 Task: Search one way flight ticket for 4 adults, 2 children, 2 infants in seat and 1 infant on lap in premium economy from Manhattan: Manhattan Regional Airport to New Bern: Coastal Carolina Regional Airport (was Craven County Regional) on 5-4-2023. Choice of flights is Southwest. Number of bags: 2 checked bags. Price is upto 94000. Outbound departure time preference is 14:30.
Action: Mouse moved to (313, 316)
Screenshot: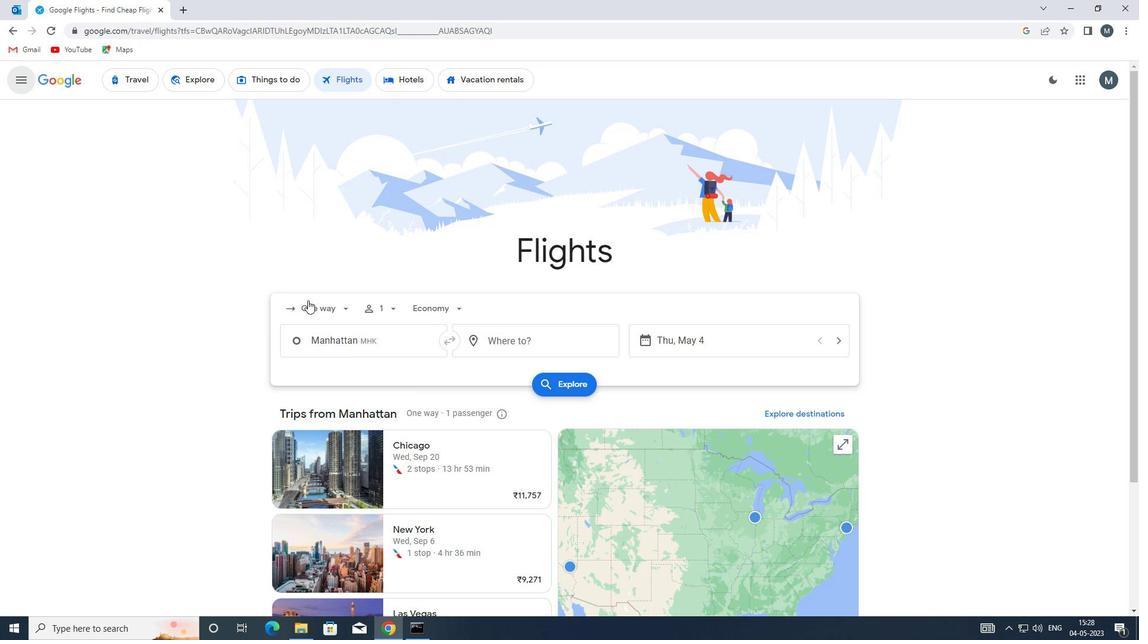 
Action: Mouse pressed left at (313, 316)
Screenshot: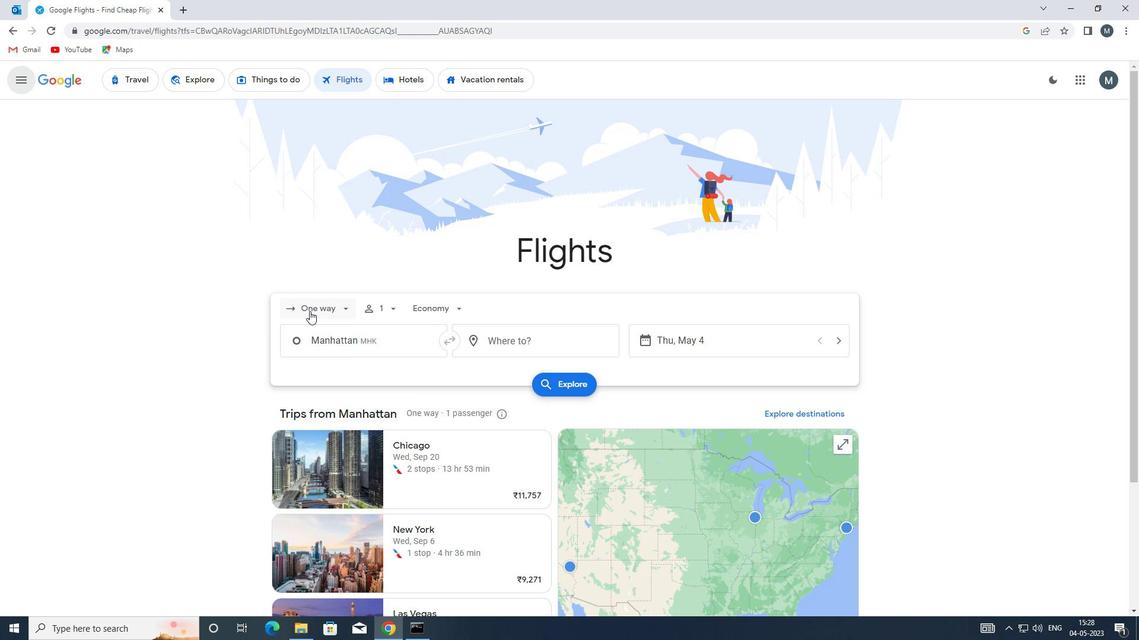 
Action: Mouse moved to (323, 361)
Screenshot: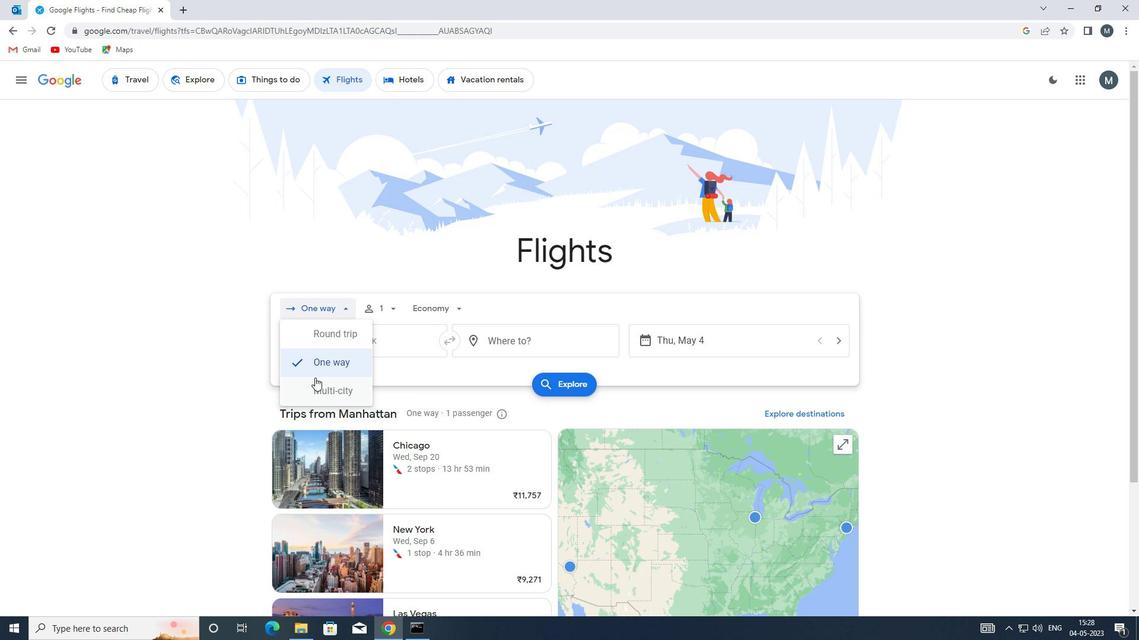 
Action: Mouse pressed left at (323, 361)
Screenshot: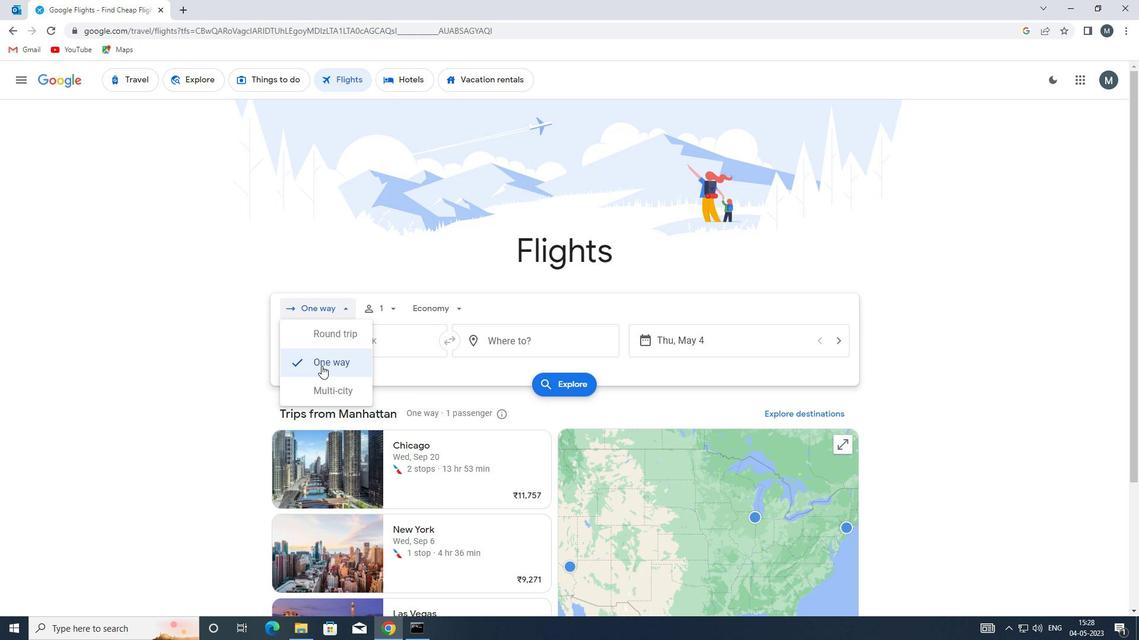 
Action: Mouse moved to (378, 308)
Screenshot: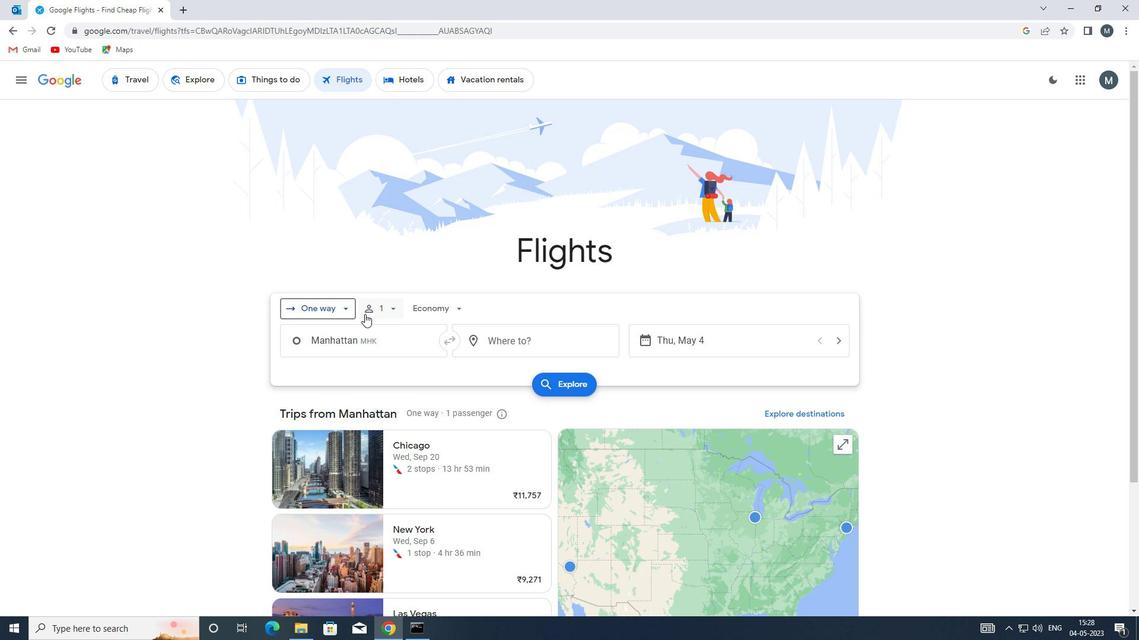 
Action: Mouse pressed left at (378, 308)
Screenshot: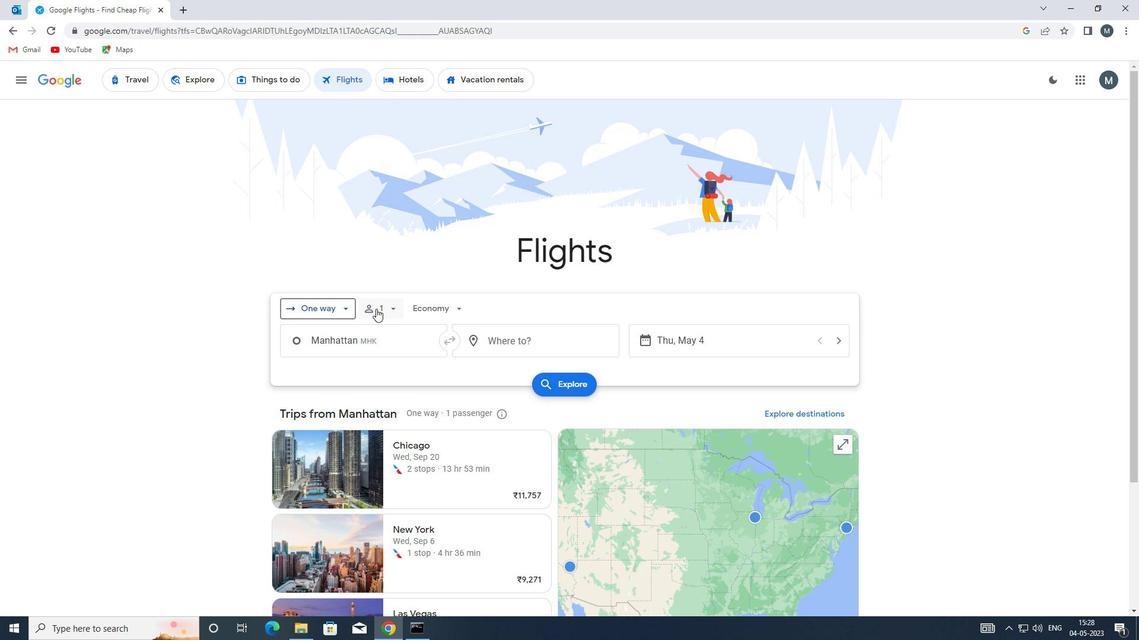 
Action: Mouse moved to (481, 340)
Screenshot: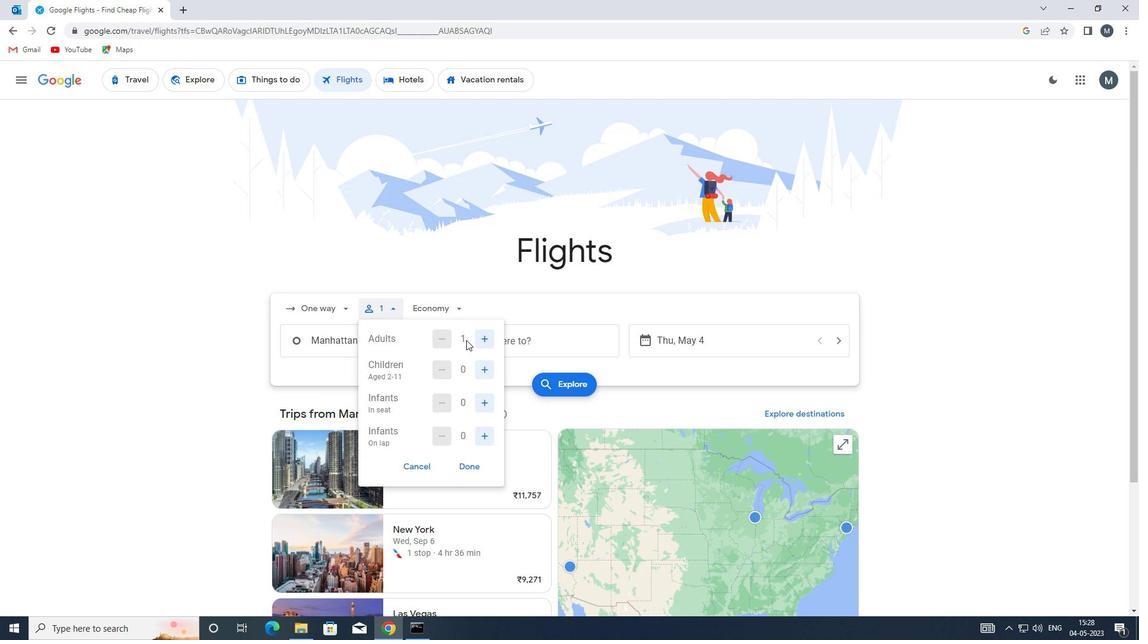
Action: Mouse pressed left at (481, 340)
Screenshot: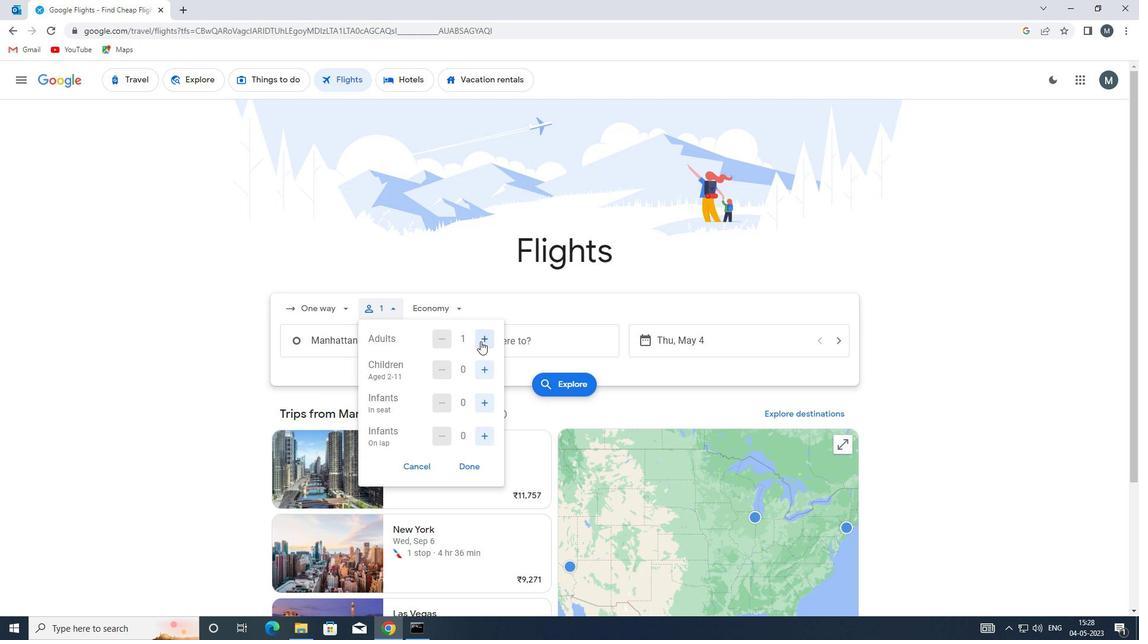 
Action: Mouse moved to (481, 340)
Screenshot: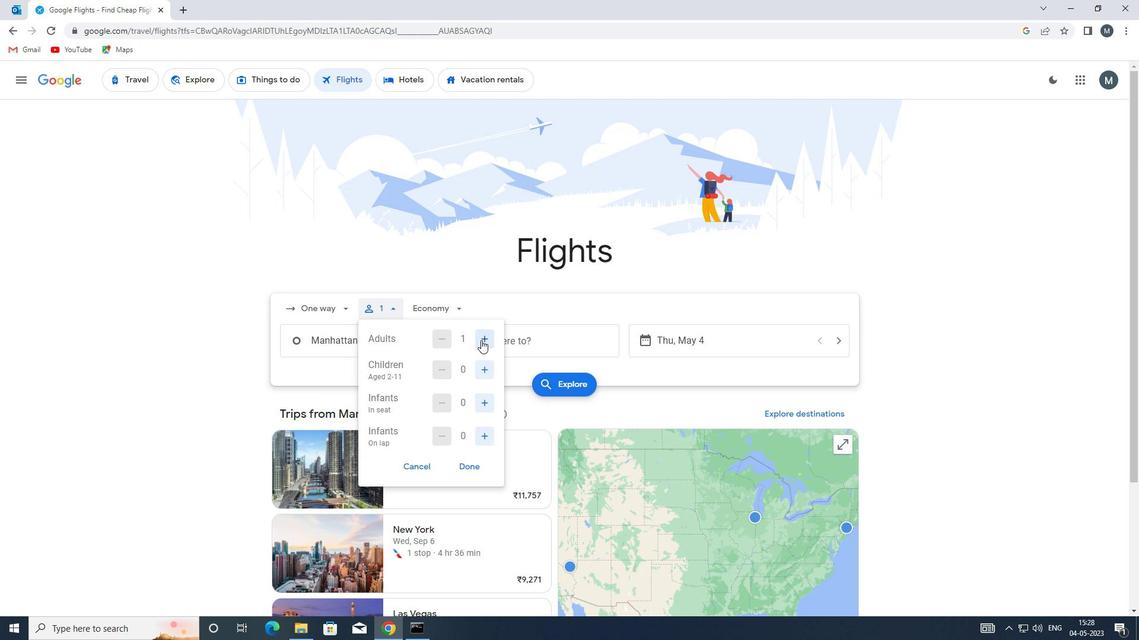 
Action: Mouse pressed left at (481, 340)
Screenshot: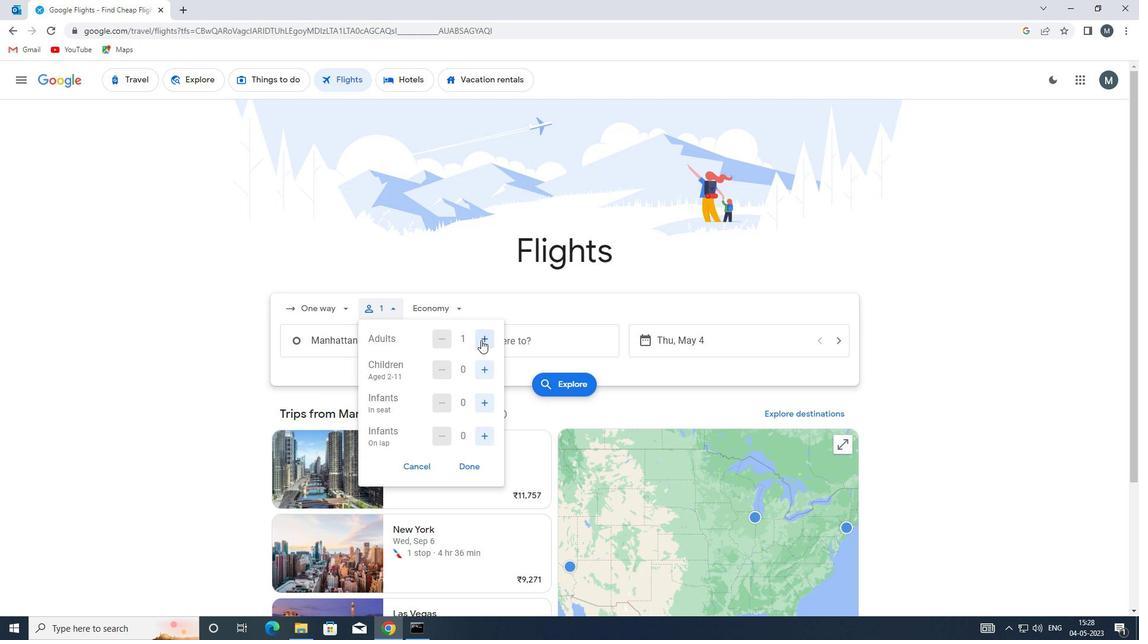 
Action: Mouse moved to (482, 340)
Screenshot: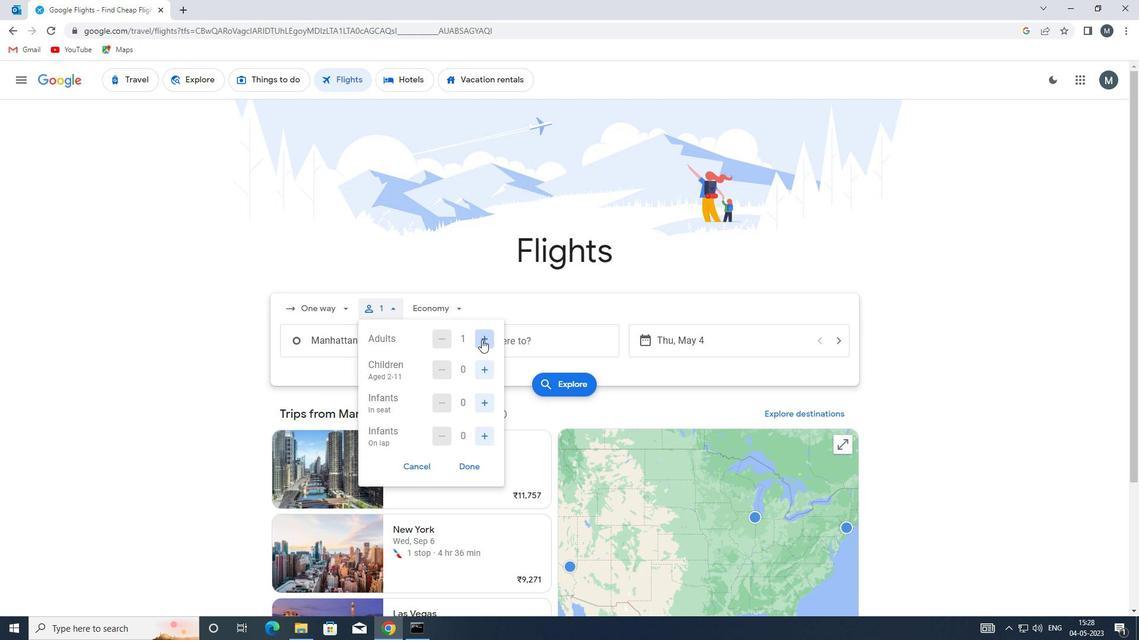 
Action: Mouse pressed left at (482, 340)
Screenshot: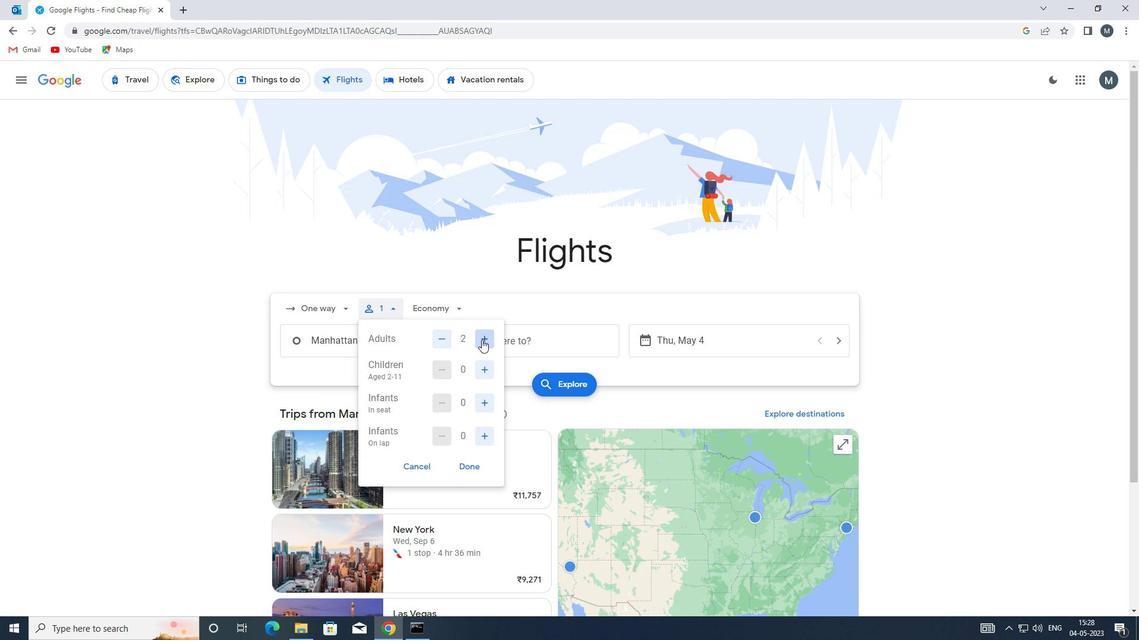 
Action: Mouse moved to (480, 369)
Screenshot: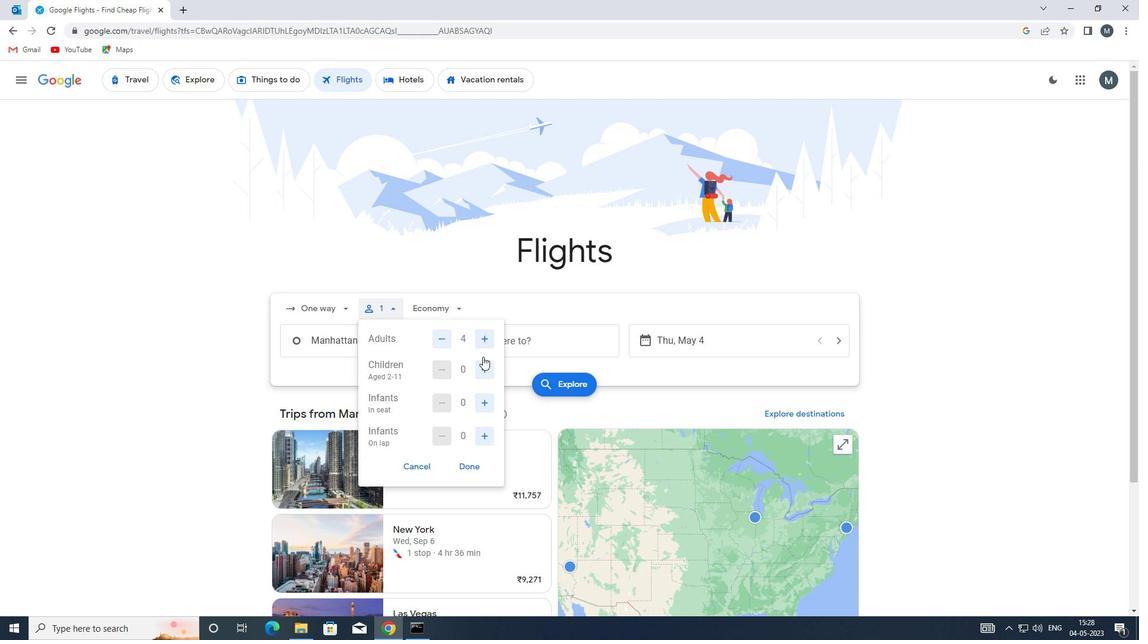 
Action: Mouse pressed left at (480, 369)
Screenshot: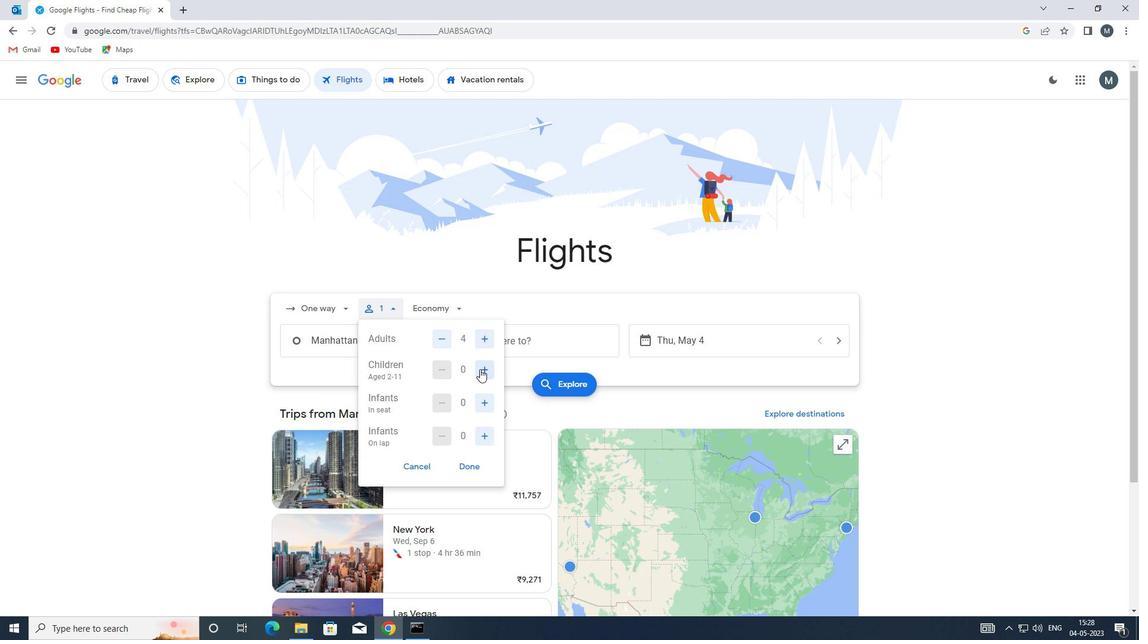 
Action: Mouse pressed left at (480, 369)
Screenshot: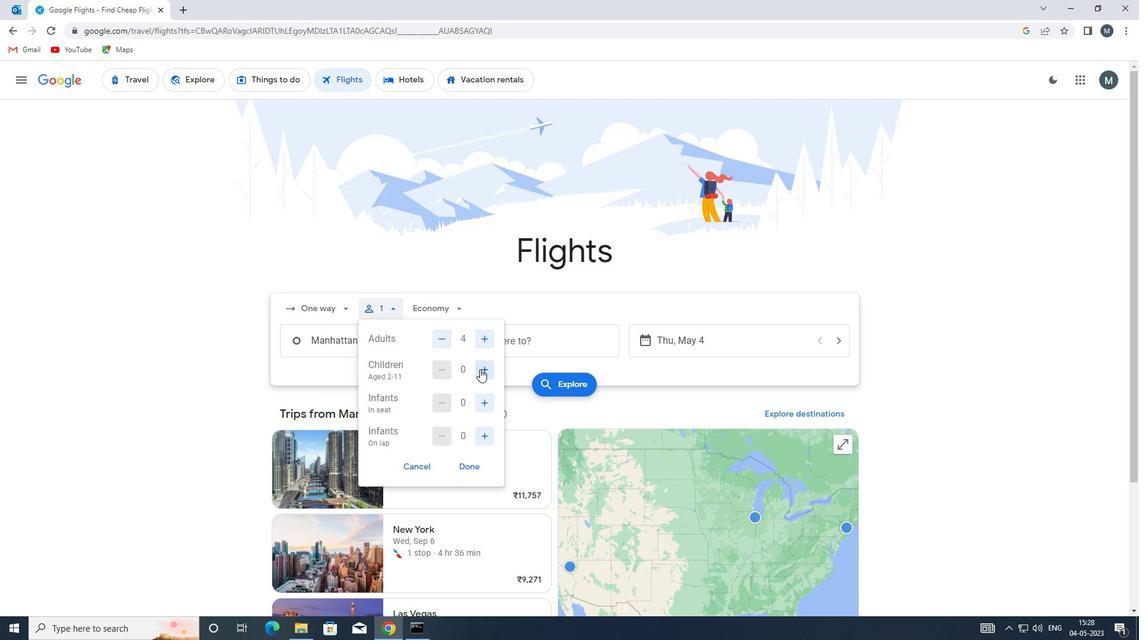 
Action: Mouse moved to (489, 401)
Screenshot: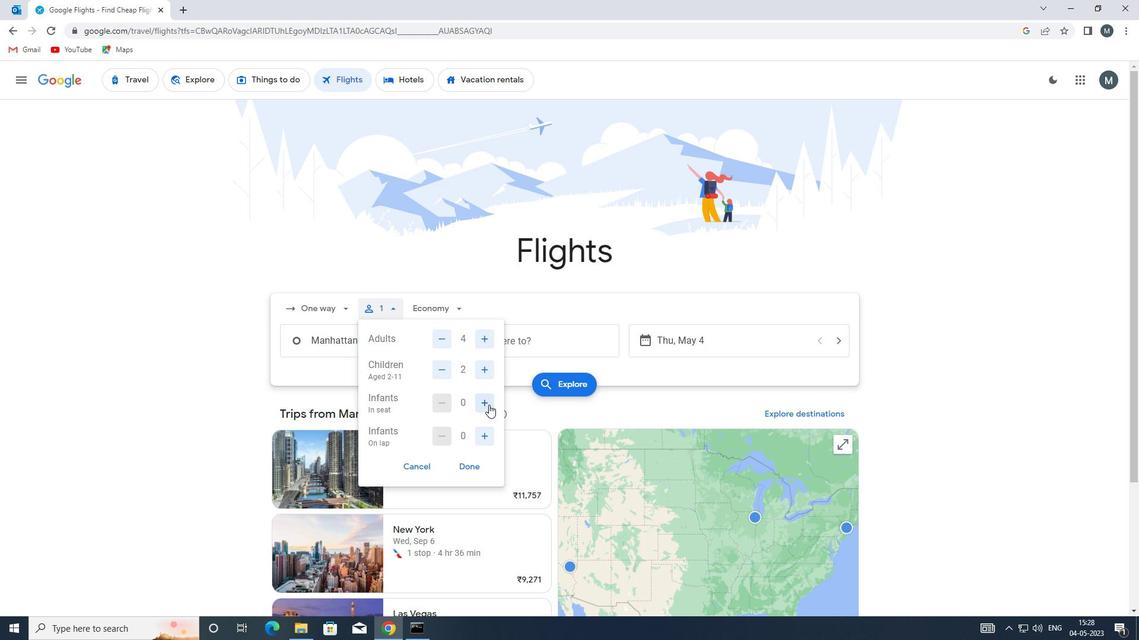 
Action: Mouse pressed left at (489, 401)
Screenshot: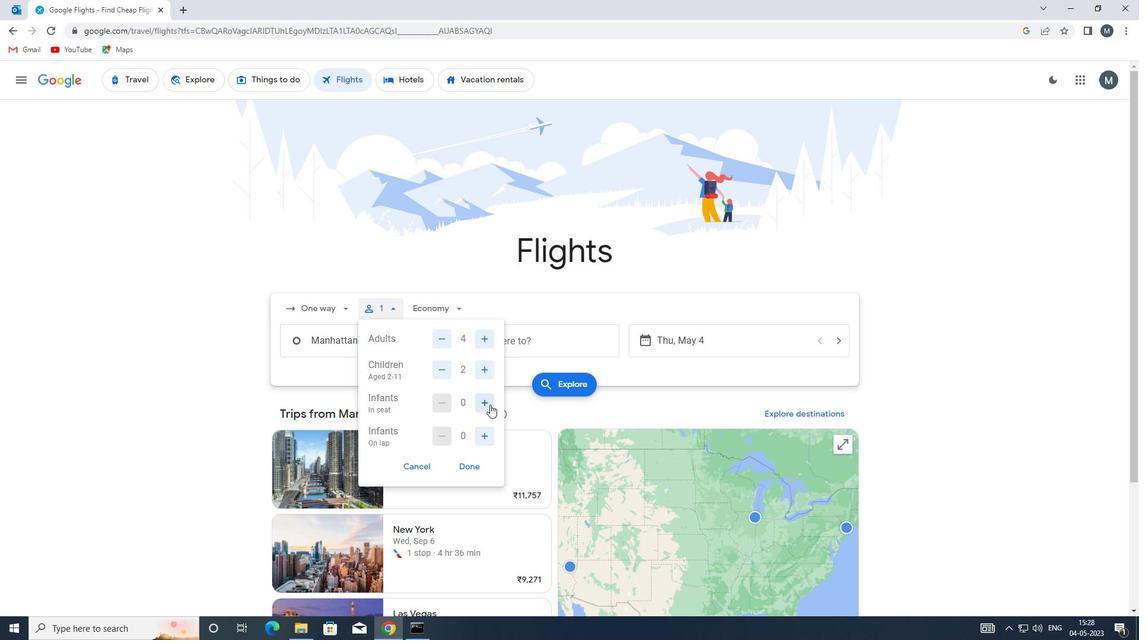 
Action: Mouse pressed left at (489, 401)
Screenshot: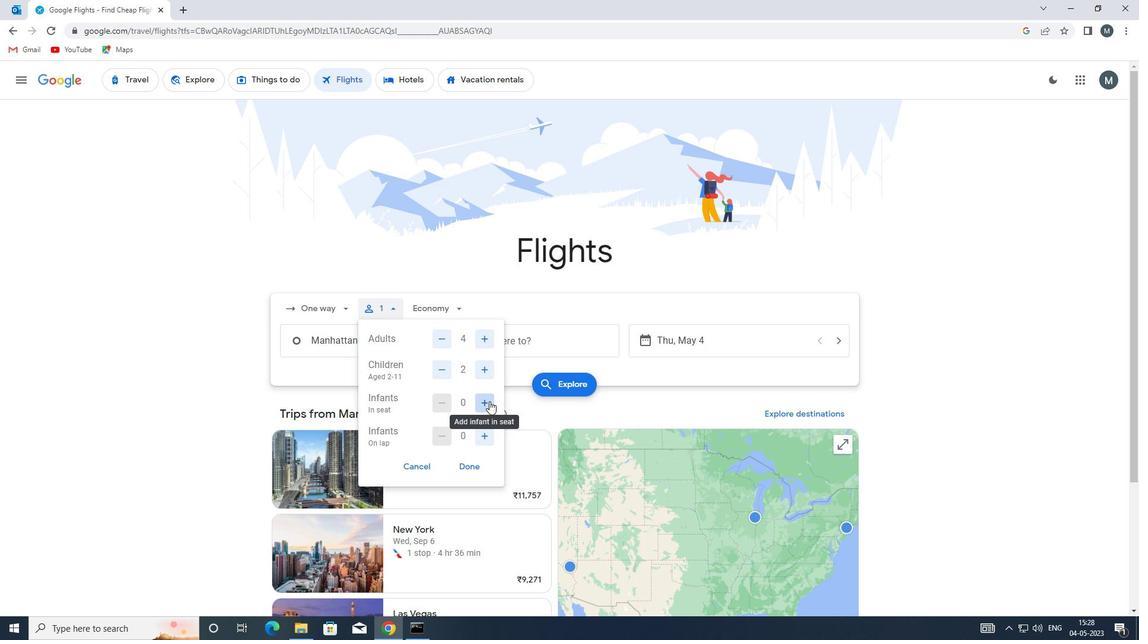 
Action: Mouse moved to (489, 437)
Screenshot: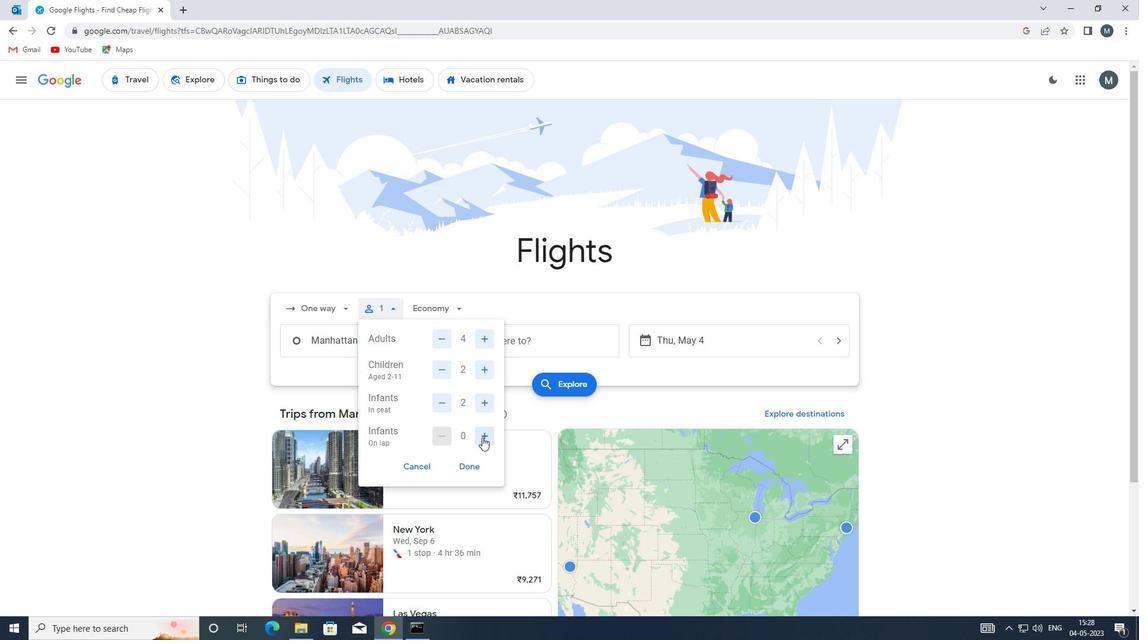 
Action: Mouse pressed left at (489, 437)
Screenshot: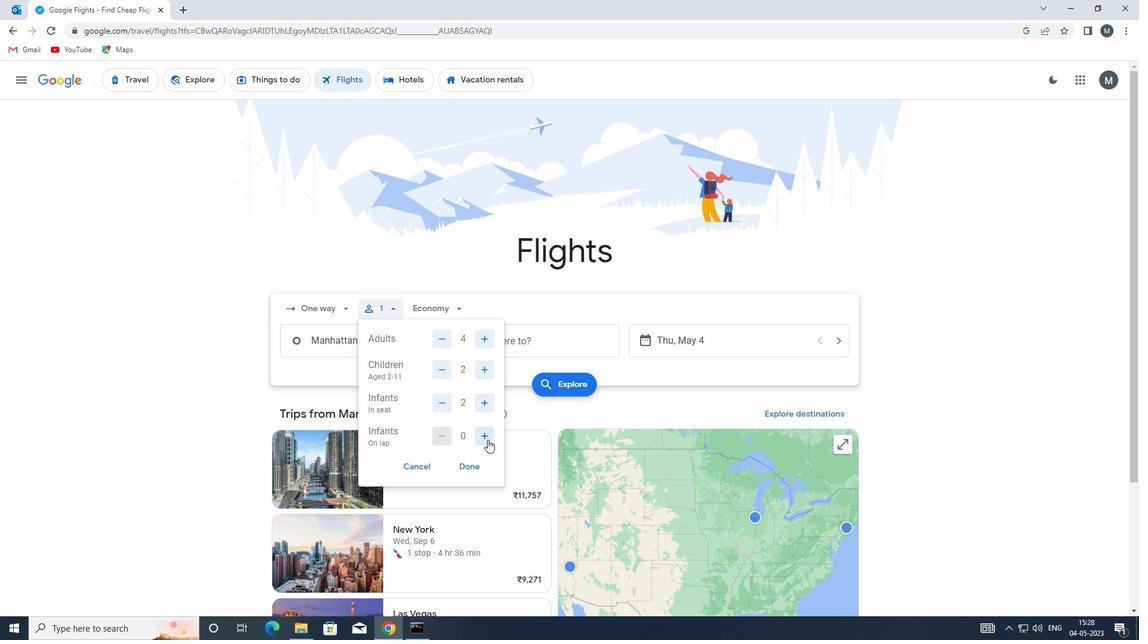 
Action: Mouse moved to (474, 468)
Screenshot: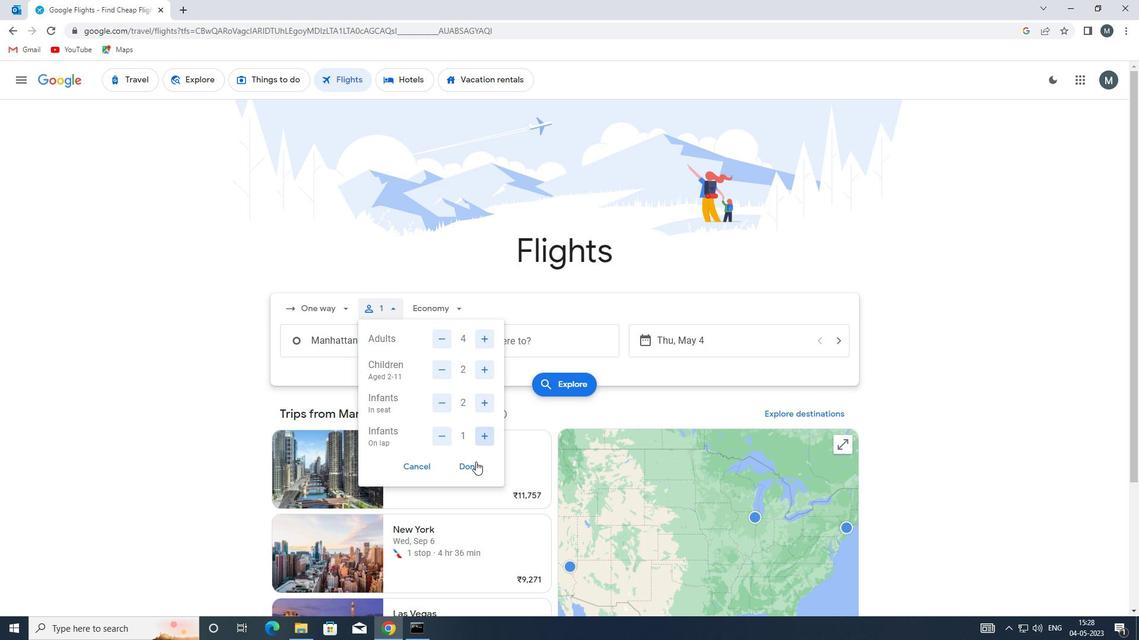 
Action: Mouse pressed left at (474, 468)
Screenshot: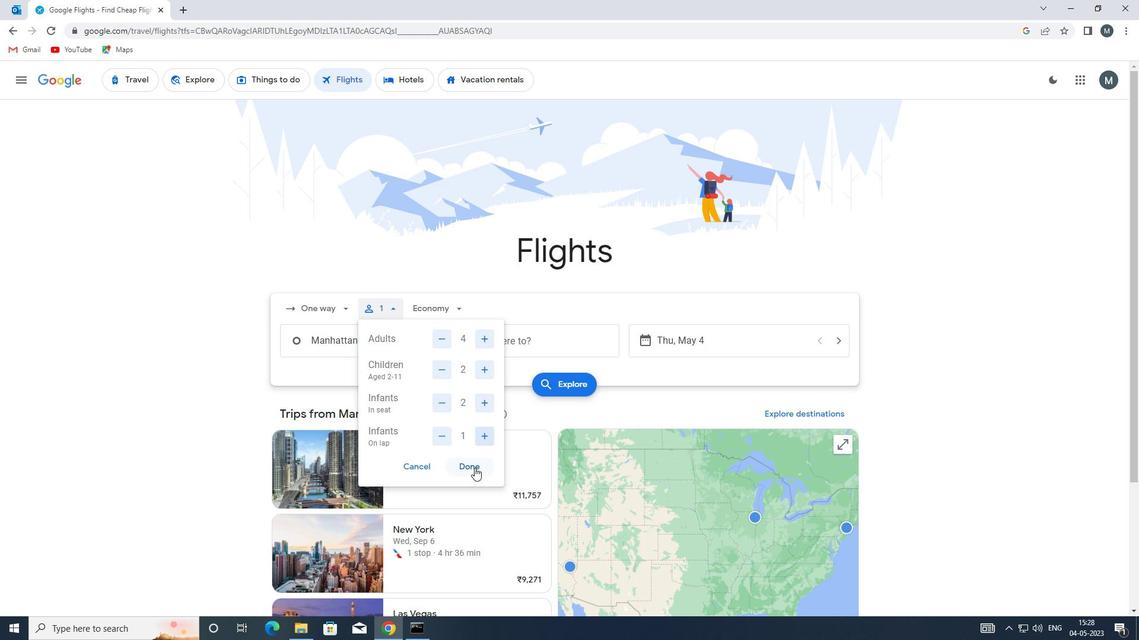 
Action: Mouse moved to (448, 314)
Screenshot: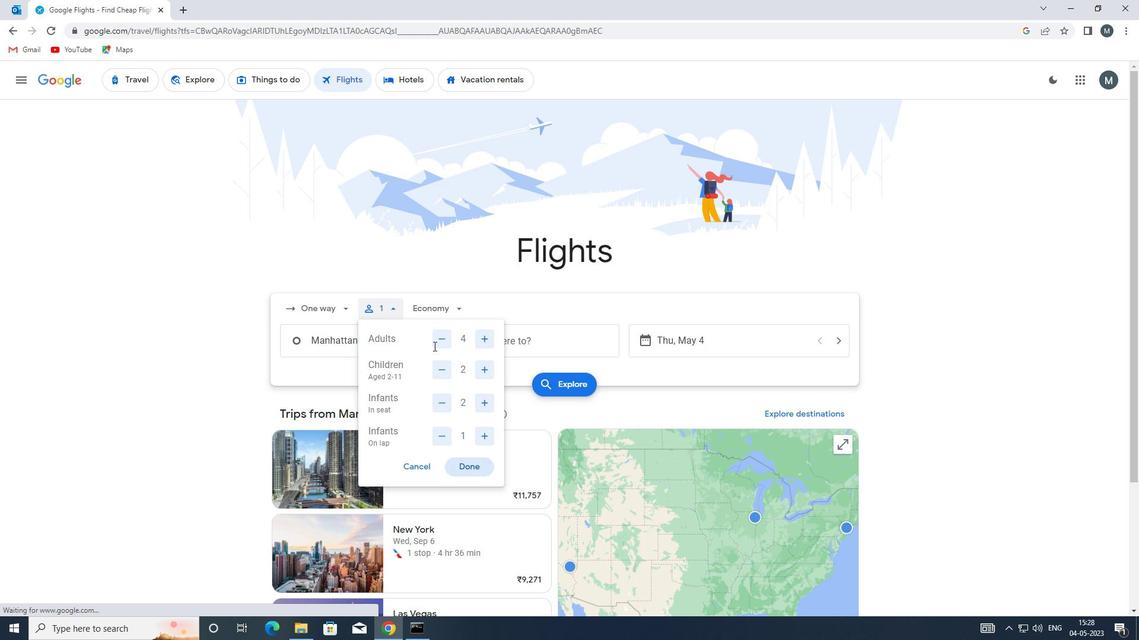 
Action: Mouse pressed left at (448, 314)
Screenshot: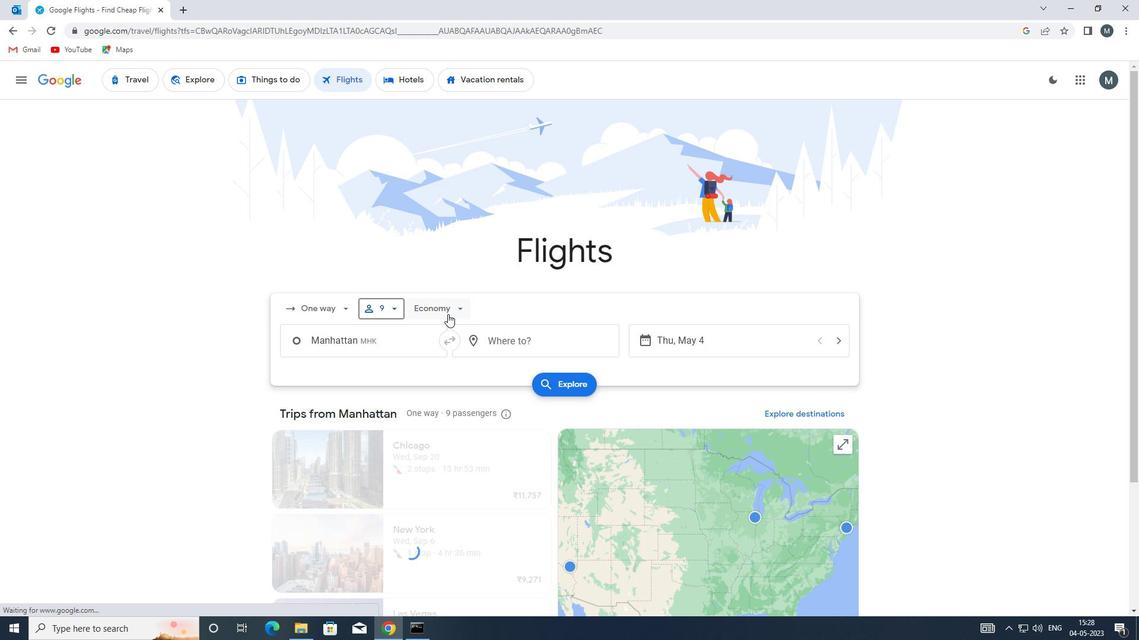 
Action: Mouse moved to (461, 363)
Screenshot: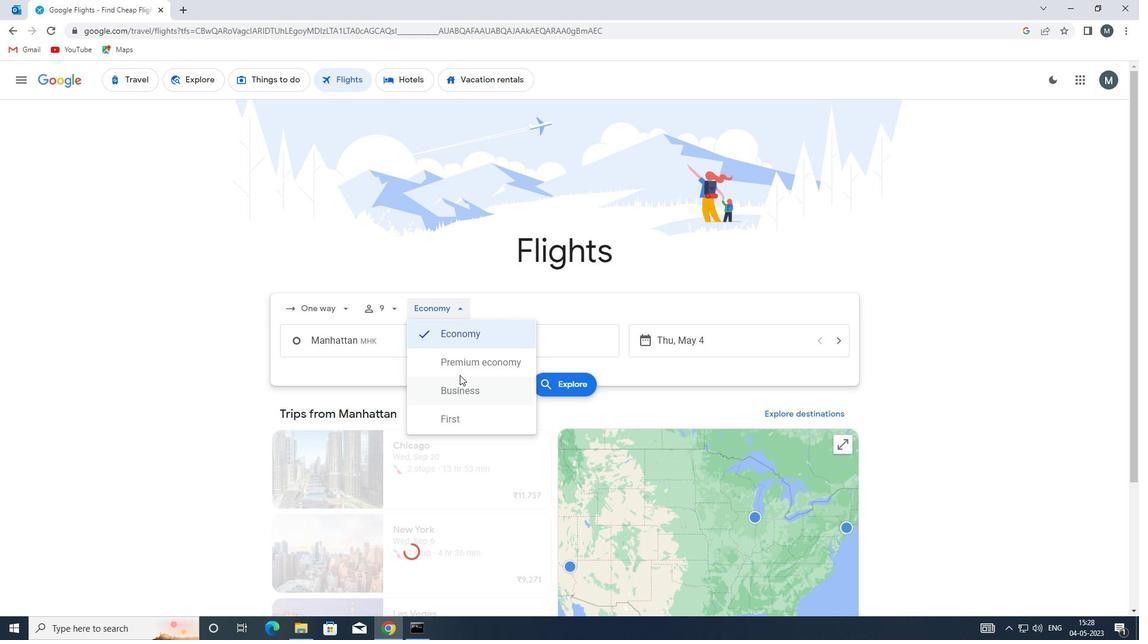 
Action: Mouse pressed left at (461, 363)
Screenshot: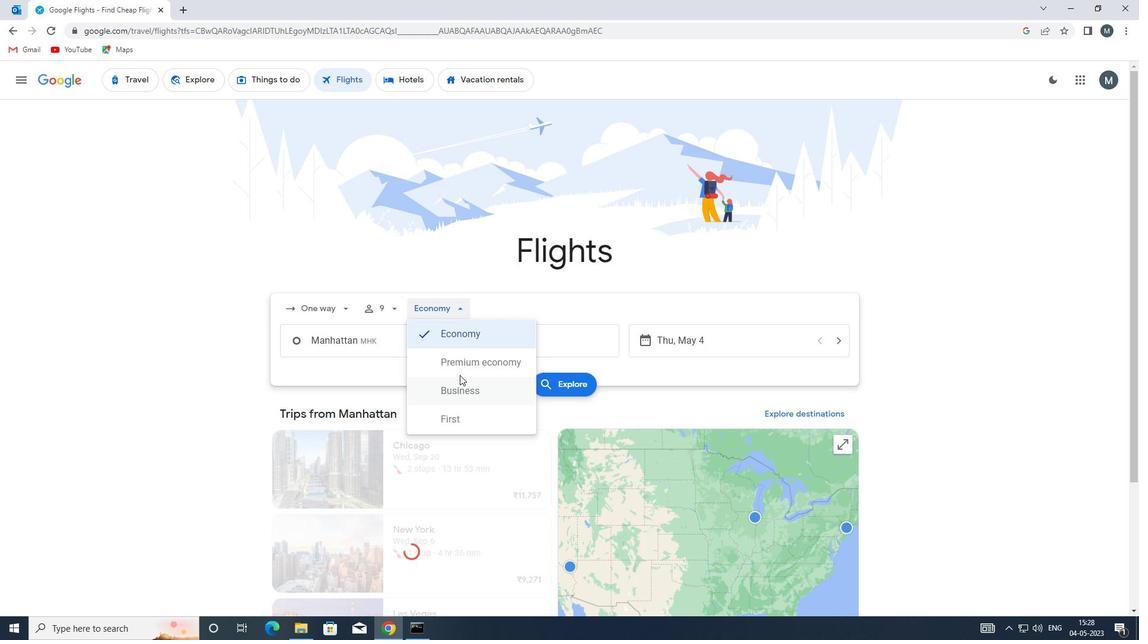 
Action: Mouse moved to (405, 347)
Screenshot: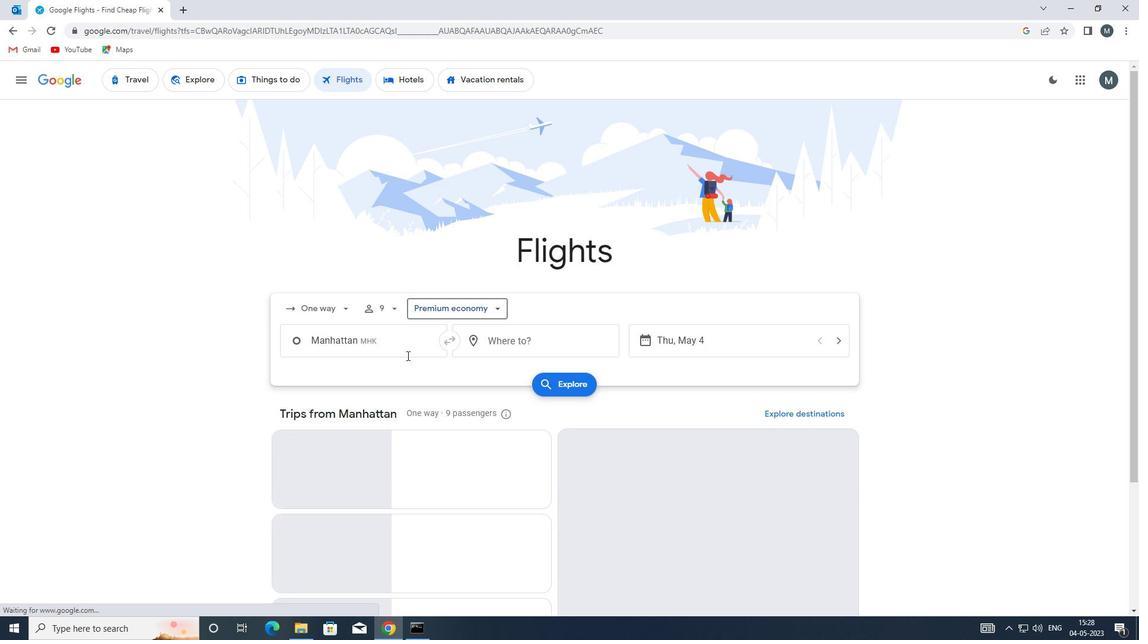 
Action: Mouse pressed left at (405, 347)
Screenshot: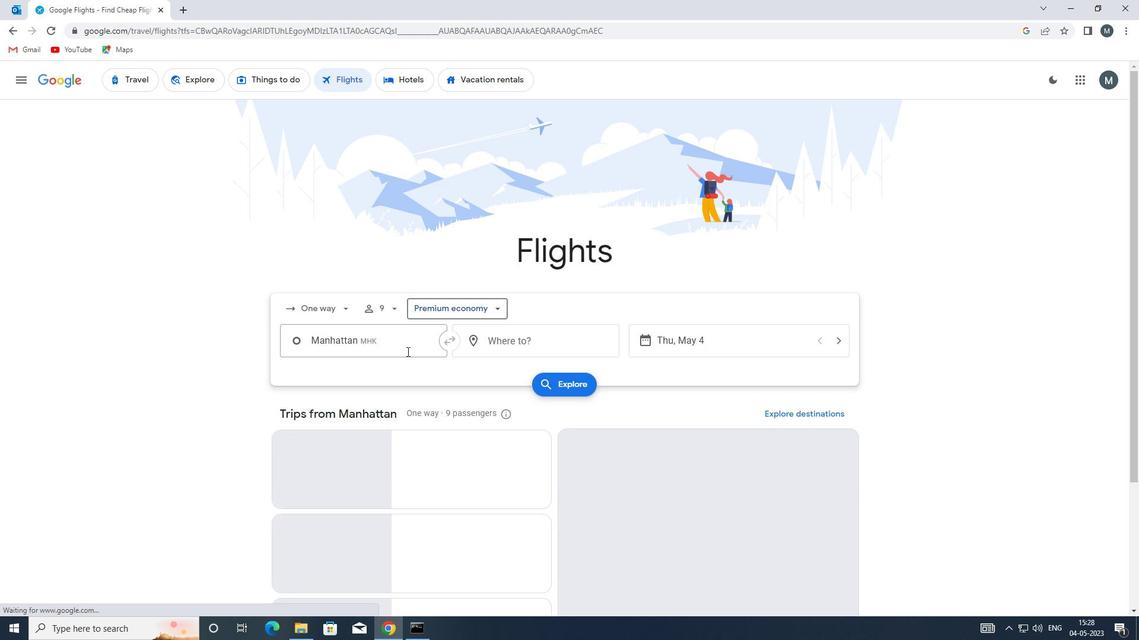 
Action: Mouse moved to (403, 354)
Screenshot: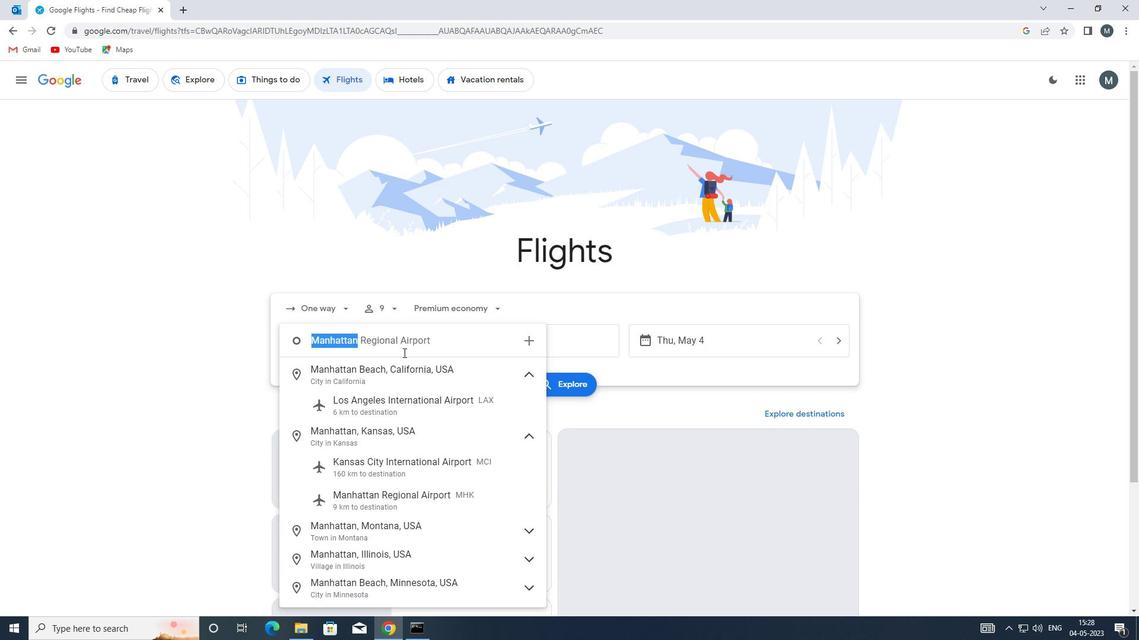 
Action: Key pressed mhk
Screenshot: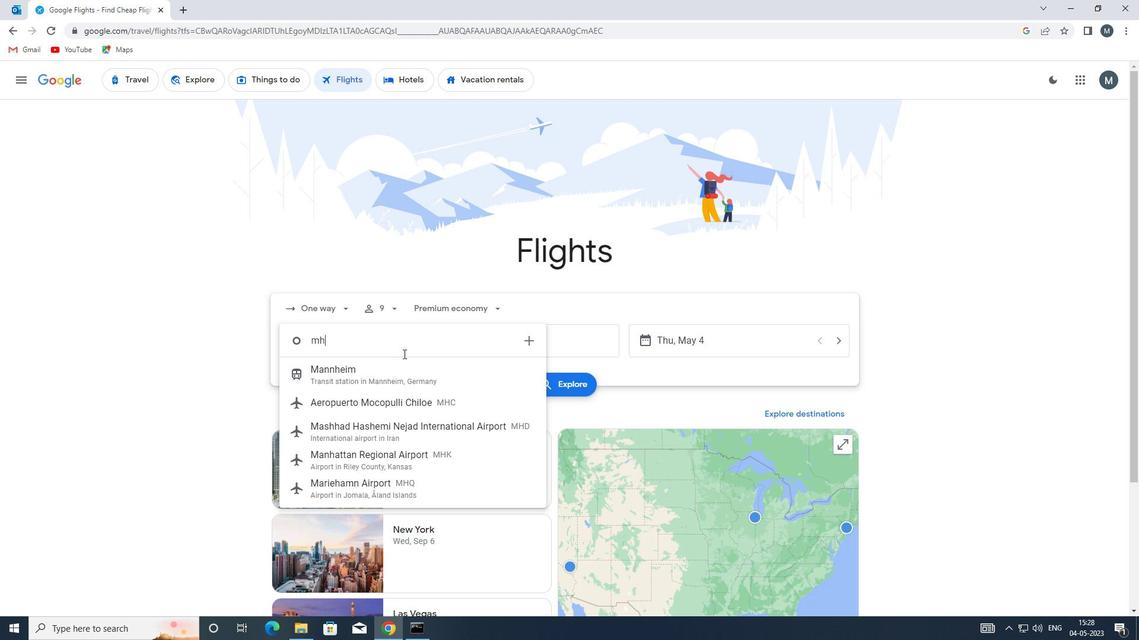 
Action: Mouse moved to (415, 378)
Screenshot: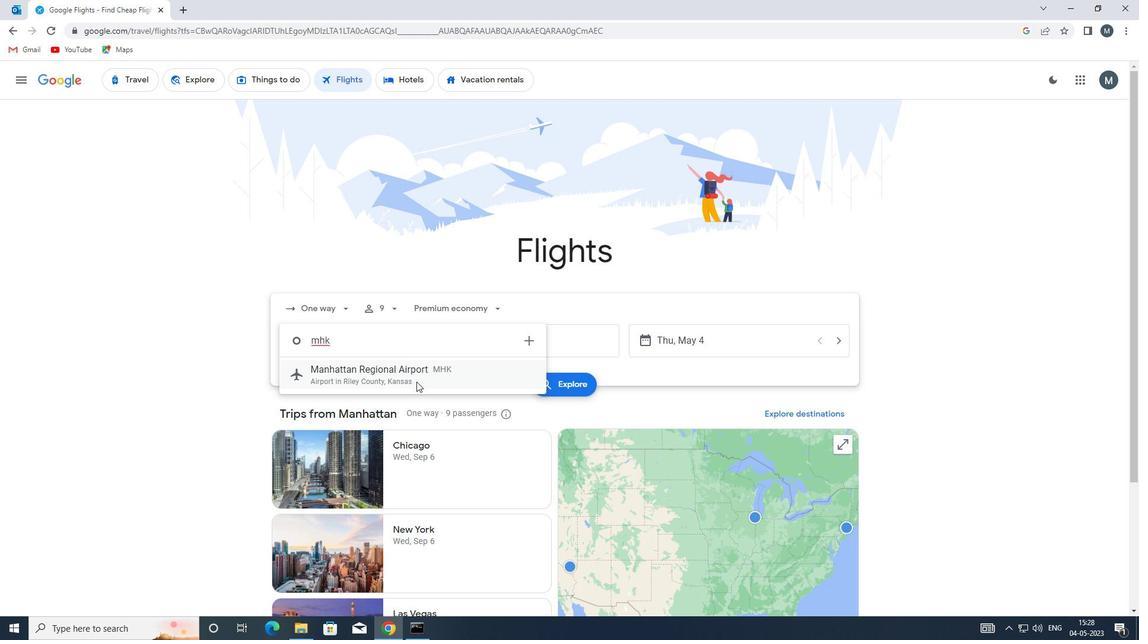 
Action: Mouse pressed left at (415, 378)
Screenshot: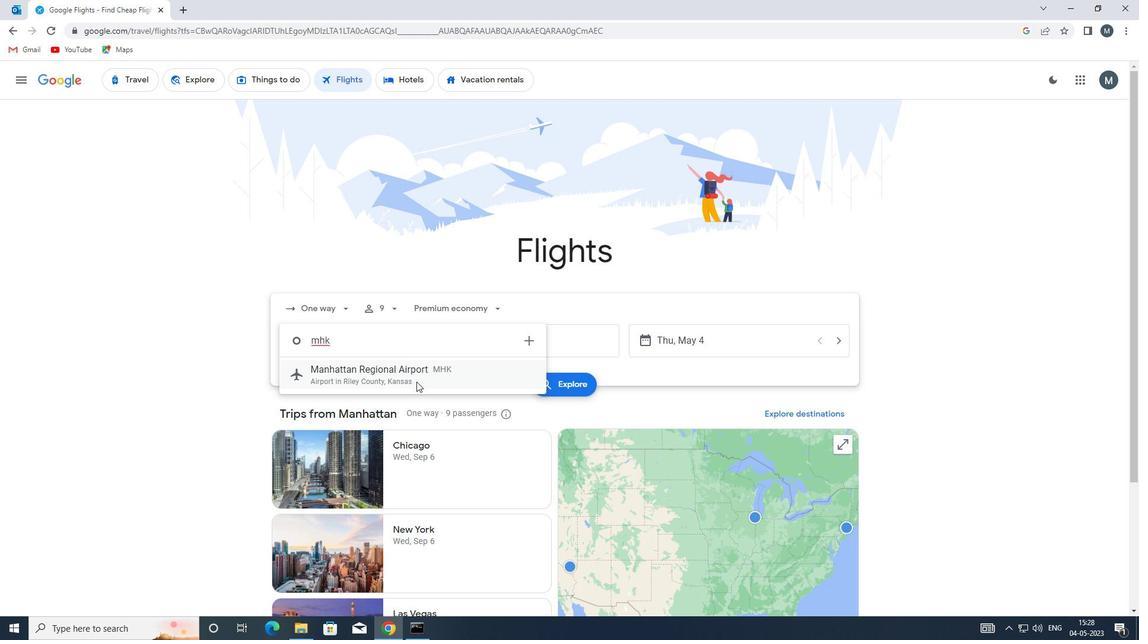 
Action: Mouse moved to (558, 345)
Screenshot: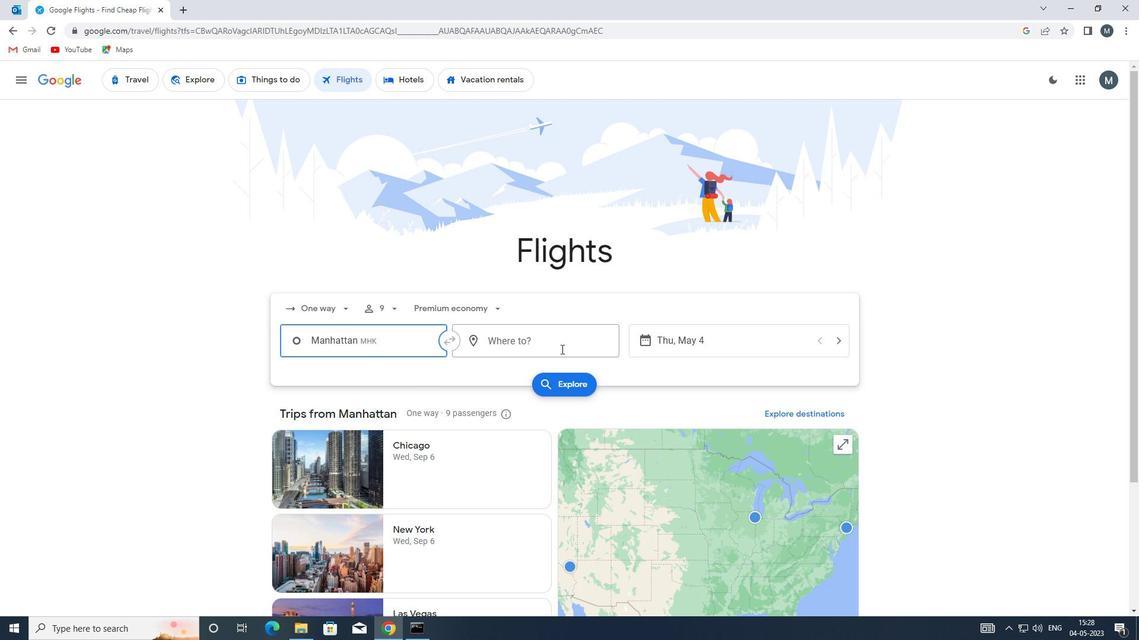 
Action: Mouse pressed left at (558, 345)
Screenshot: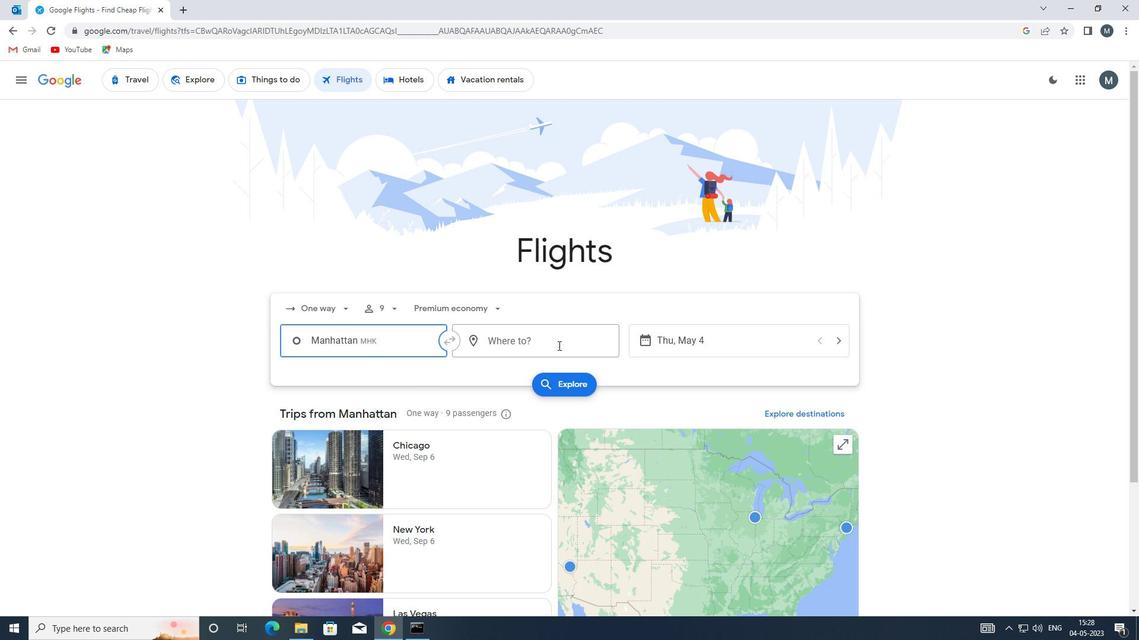 
Action: Key pressed ewn
Screenshot: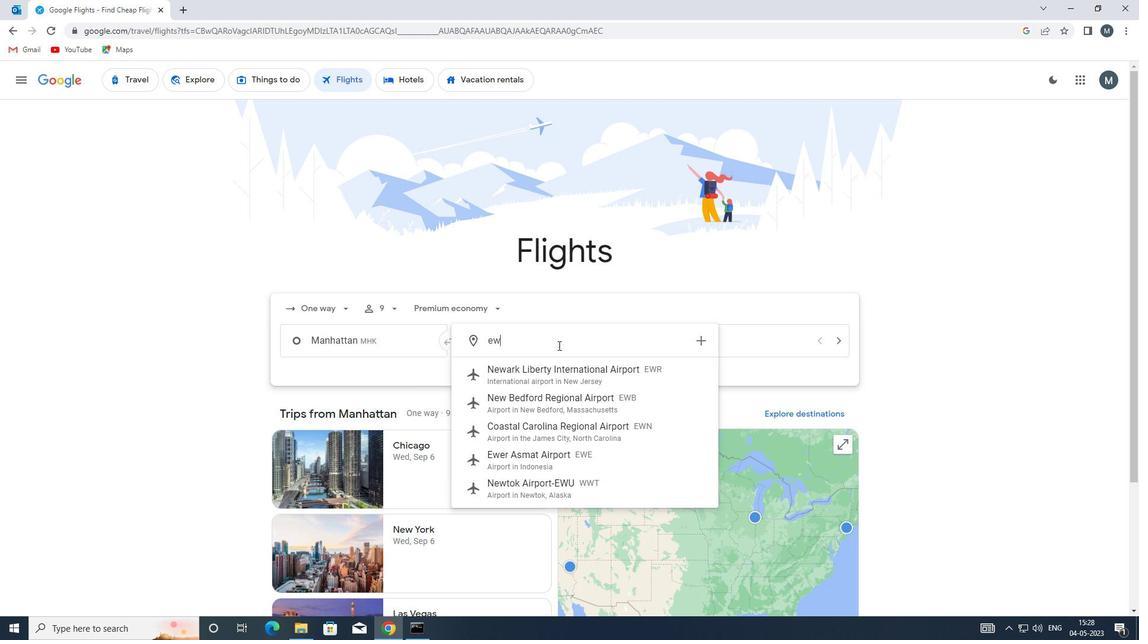 
Action: Mouse moved to (585, 376)
Screenshot: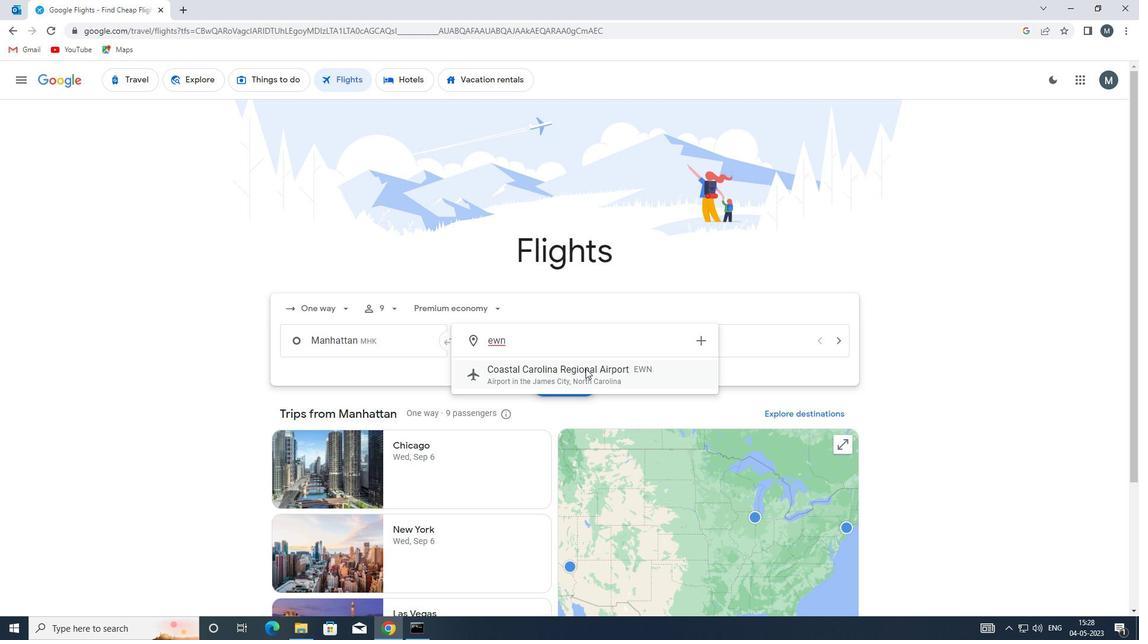 
Action: Mouse pressed left at (585, 376)
Screenshot: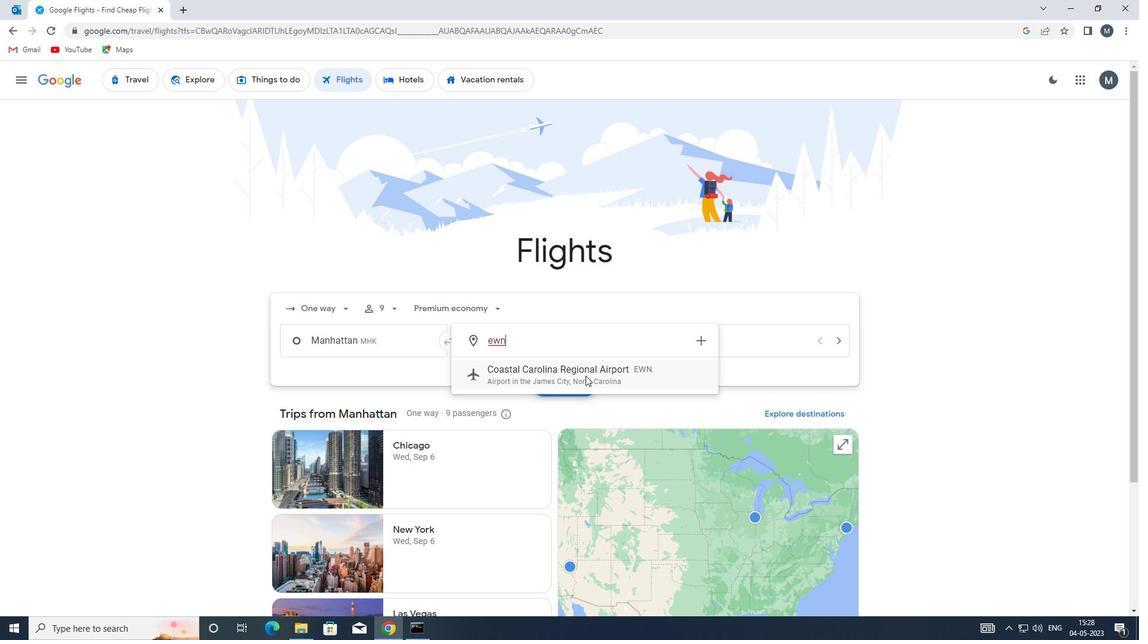 
Action: Mouse moved to (666, 337)
Screenshot: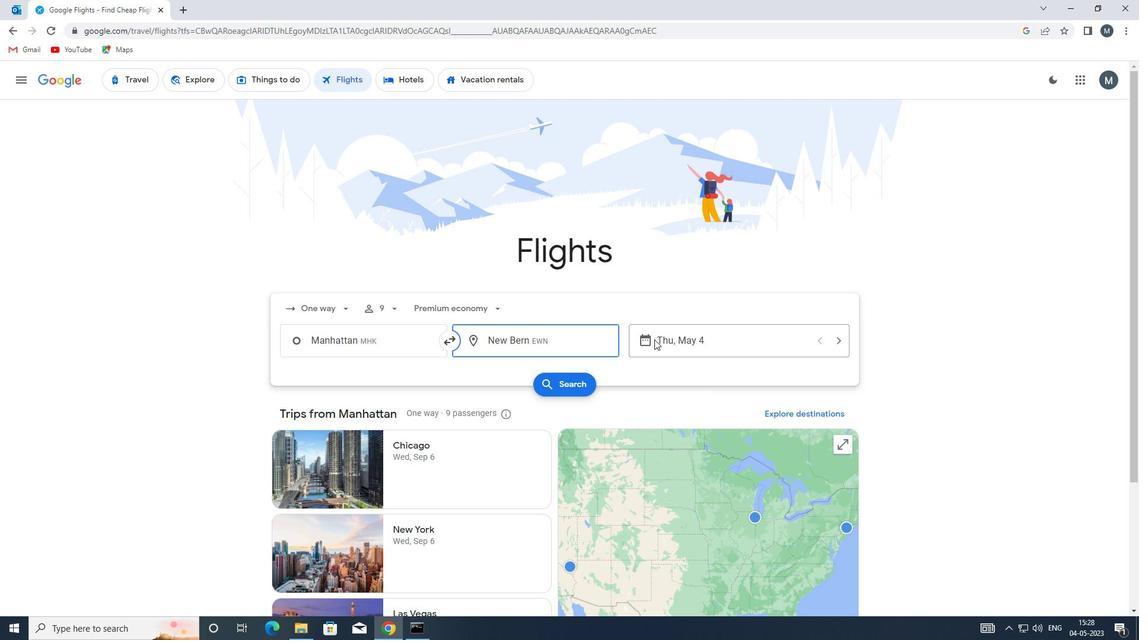 
Action: Mouse pressed left at (666, 337)
Screenshot: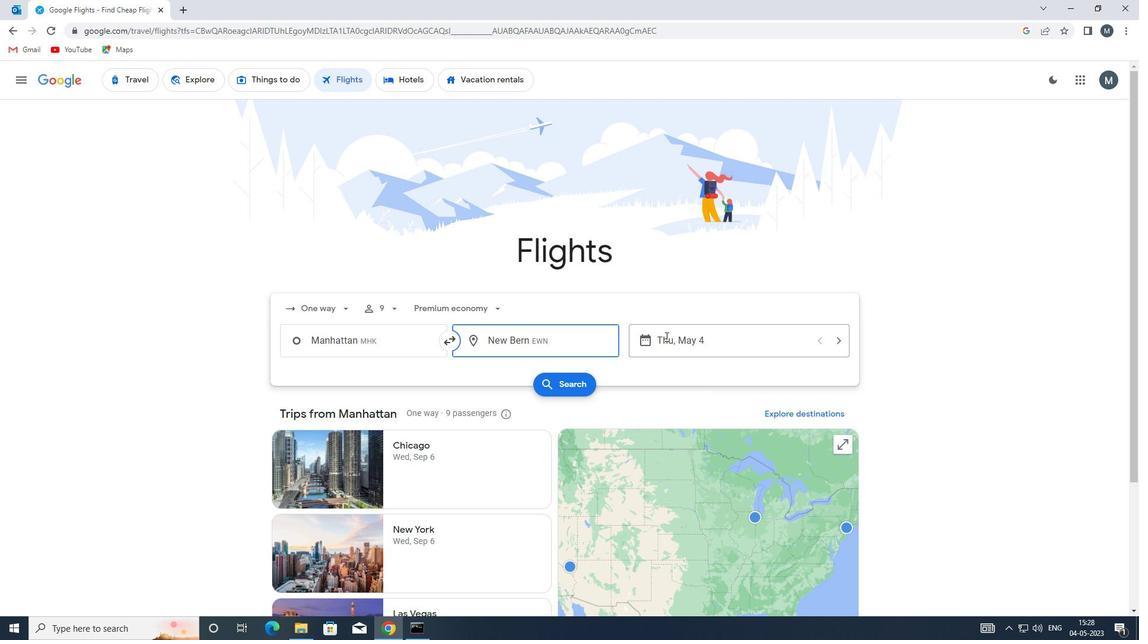 
Action: Mouse moved to (537, 397)
Screenshot: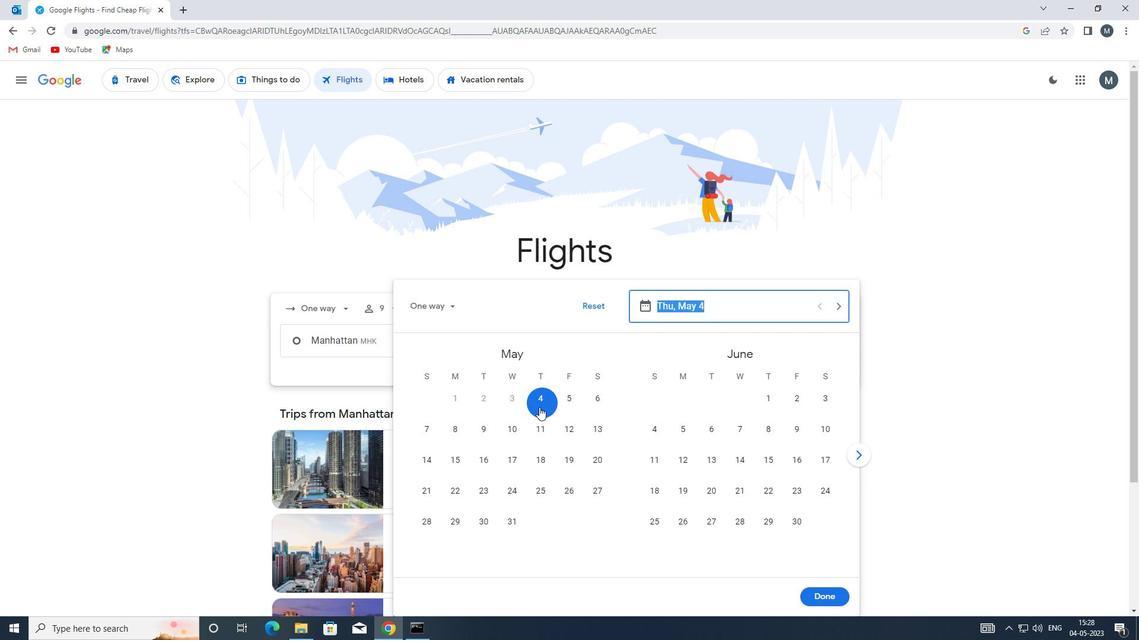 
Action: Mouse pressed left at (537, 397)
Screenshot: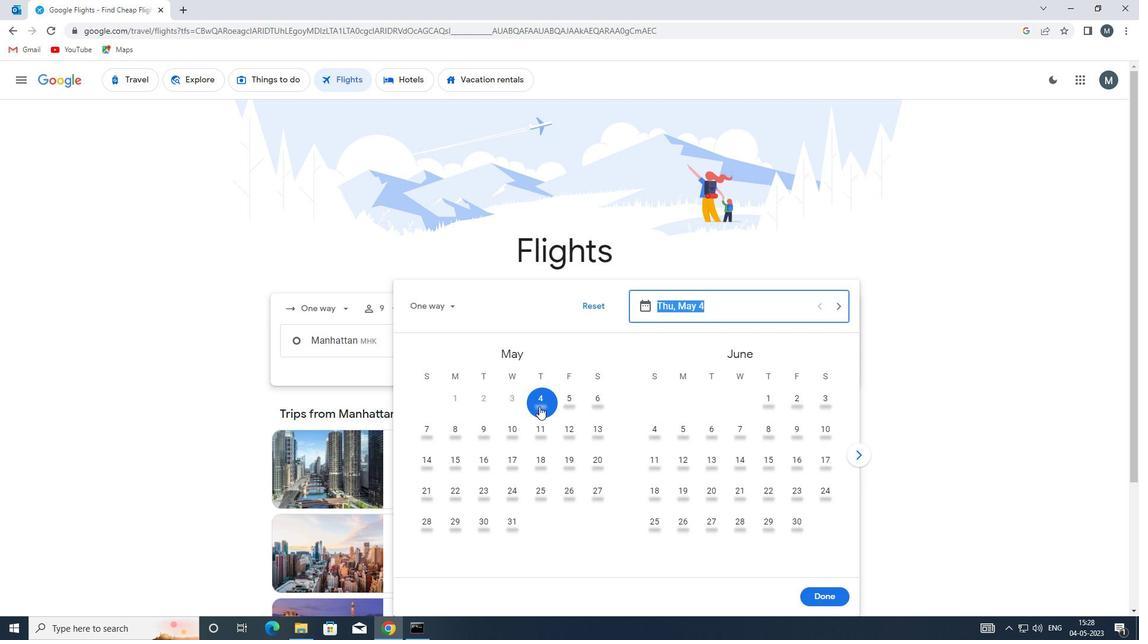 
Action: Mouse moved to (843, 598)
Screenshot: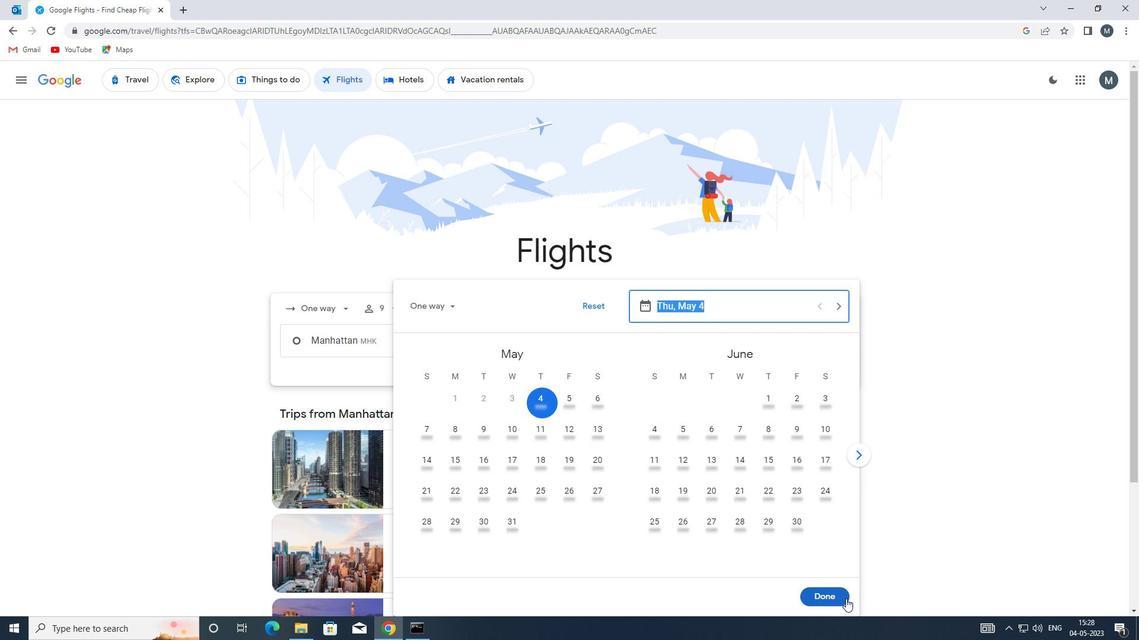 
Action: Mouse pressed left at (843, 598)
Screenshot: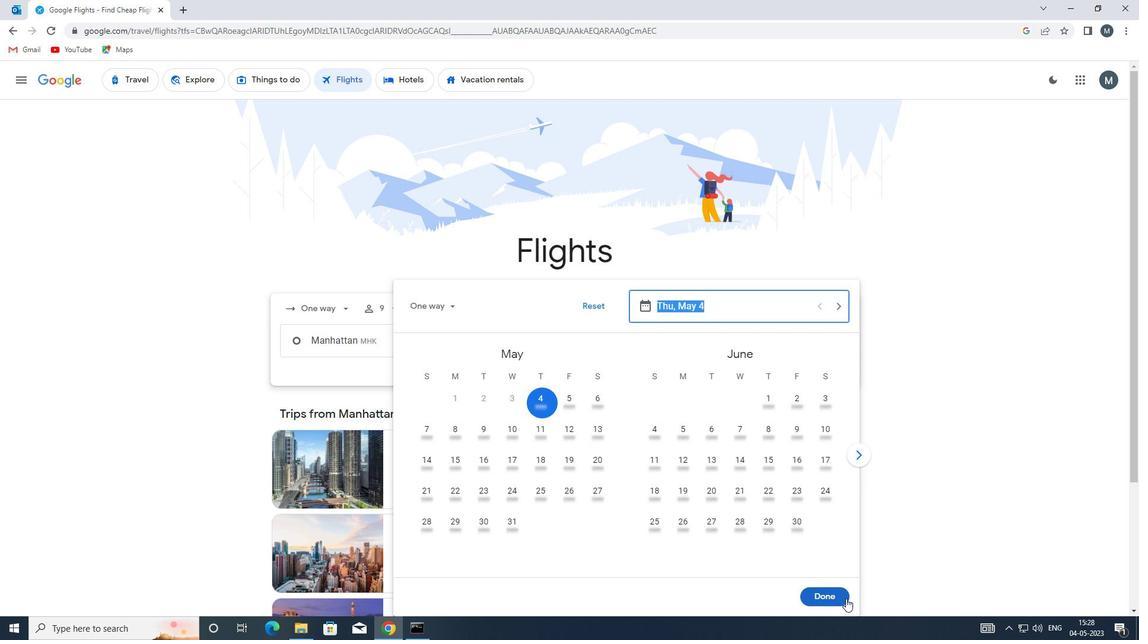 
Action: Mouse moved to (589, 387)
Screenshot: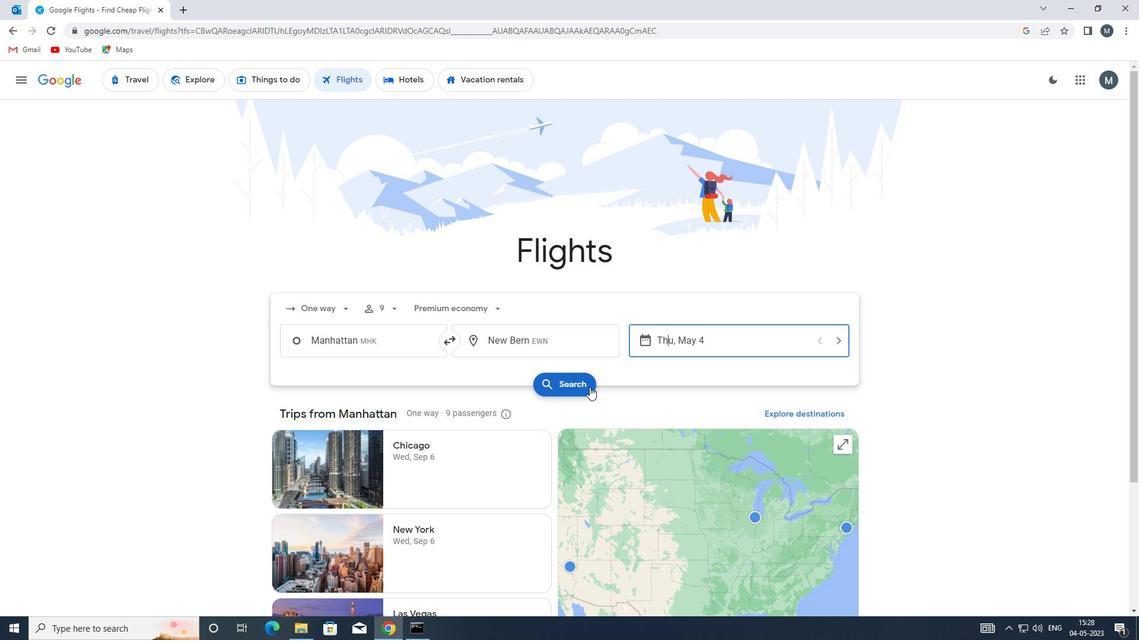 
Action: Mouse pressed left at (589, 387)
Screenshot: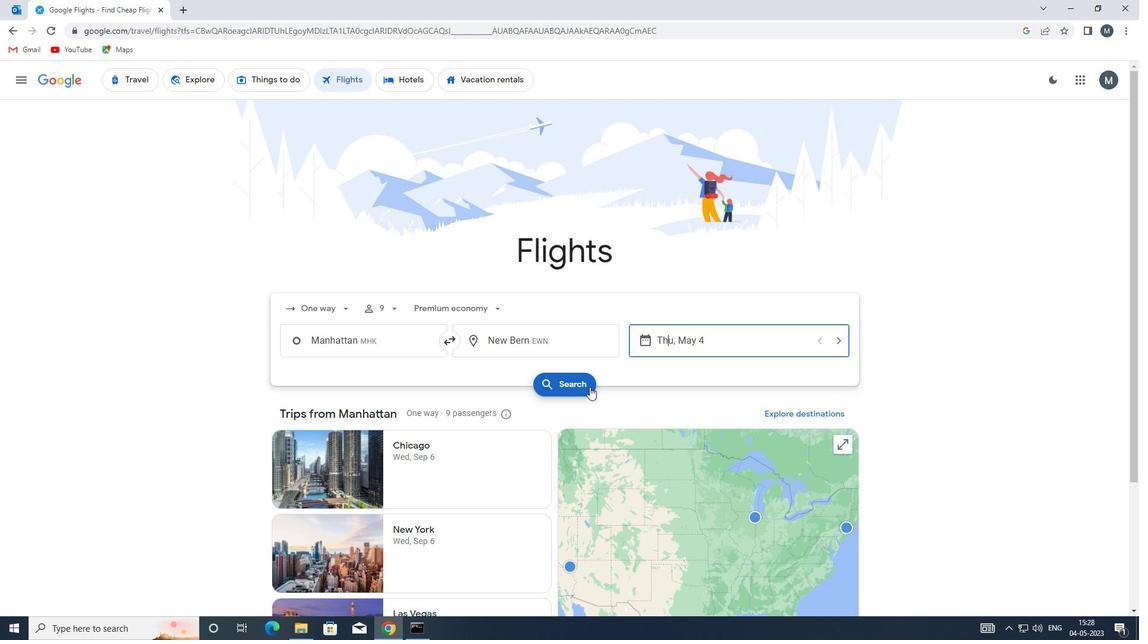 
Action: Mouse moved to (282, 187)
Screenshot: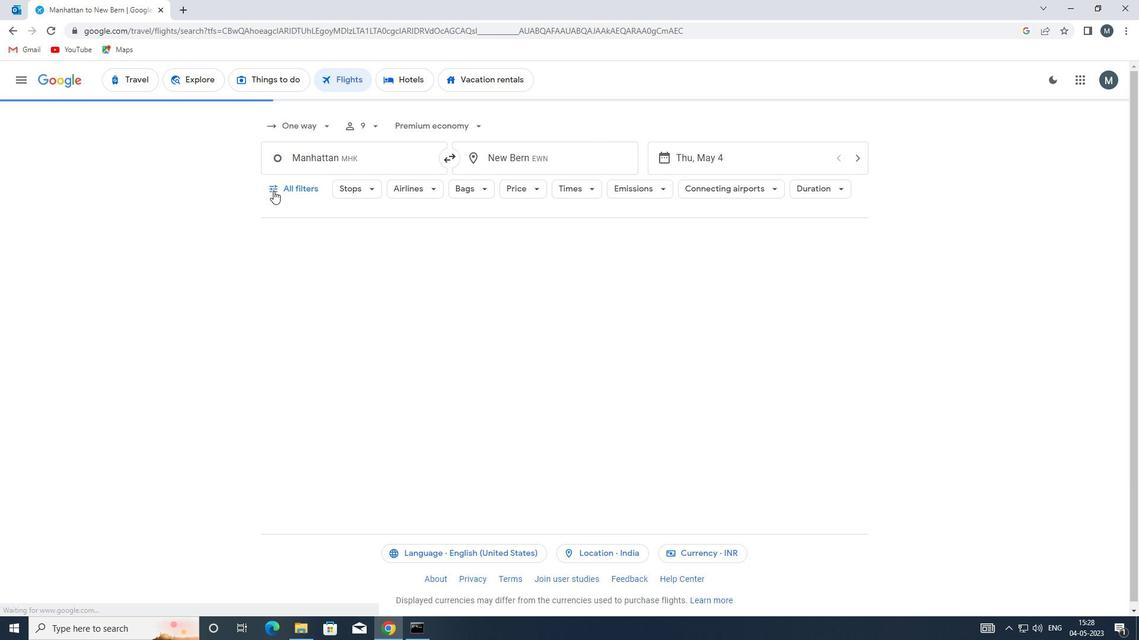 
Action: Mouse pressed left at (282, 187)
Screenshot: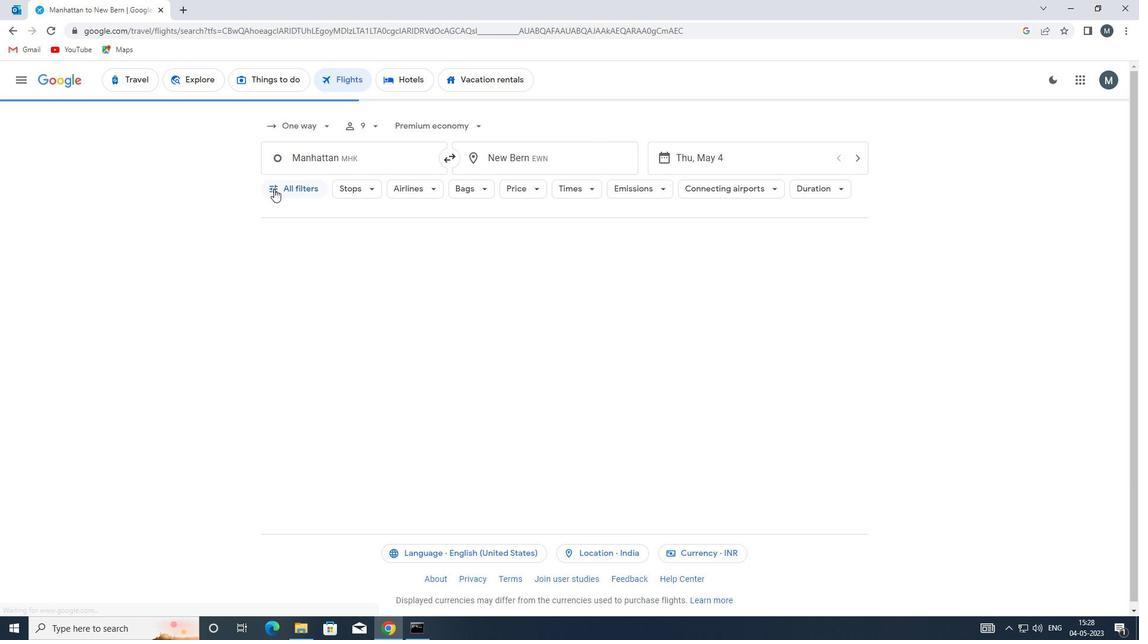 
Action: Mouse moved to (350, 325)
Screenshot: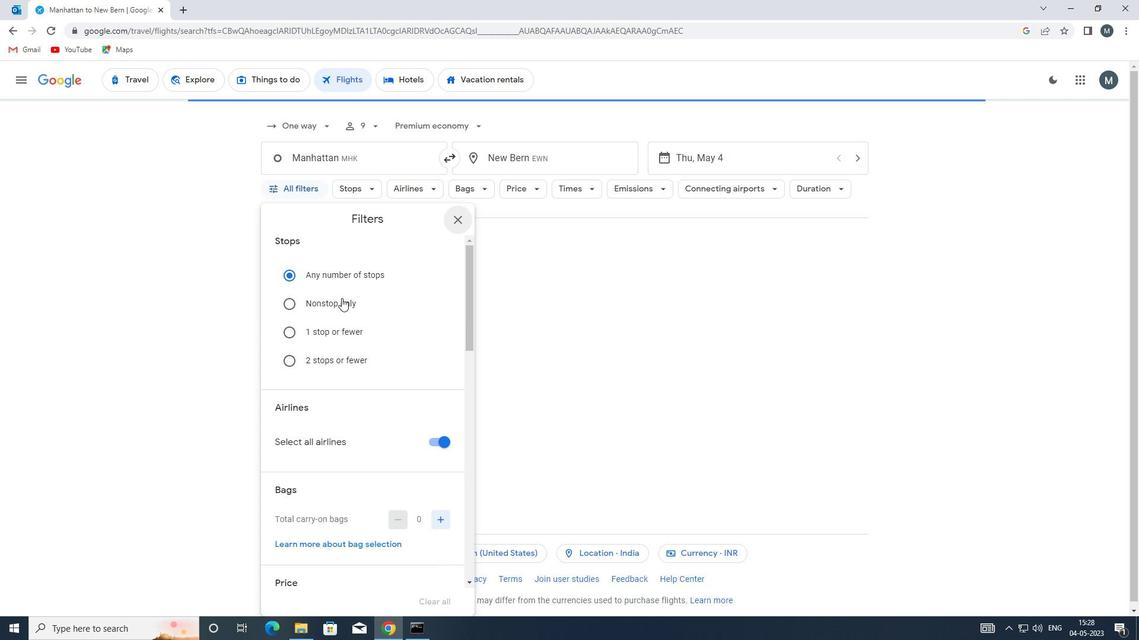 
Action: Mouse scrolled (350, 325) with delta (0, 0)
Screenshot: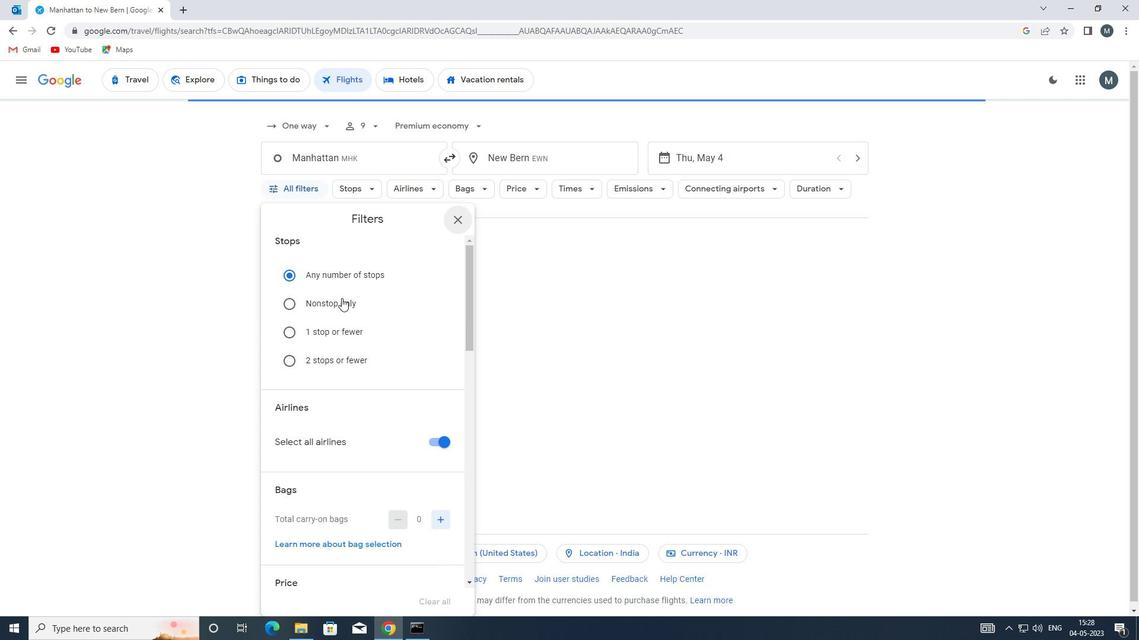 
Action: Mouse moved to (358, 344)
Screenshot: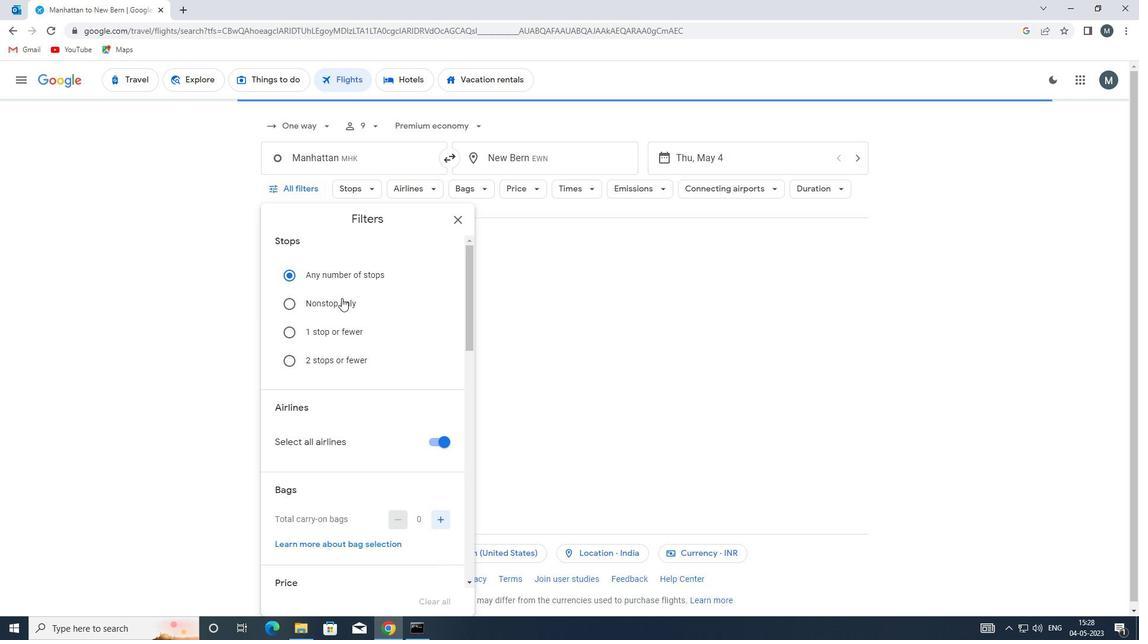 
Action: Mouse scrolled (358, 343) with delta (0, 0)
Screenshot: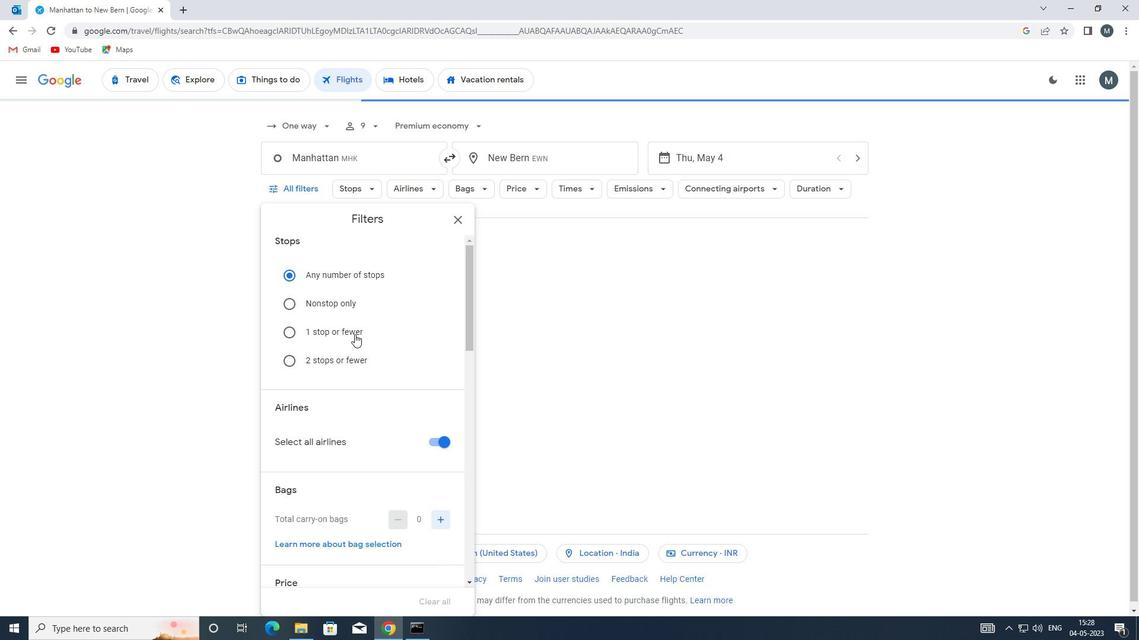 
Action: Mouse moved to (430, 321)
Screenshot: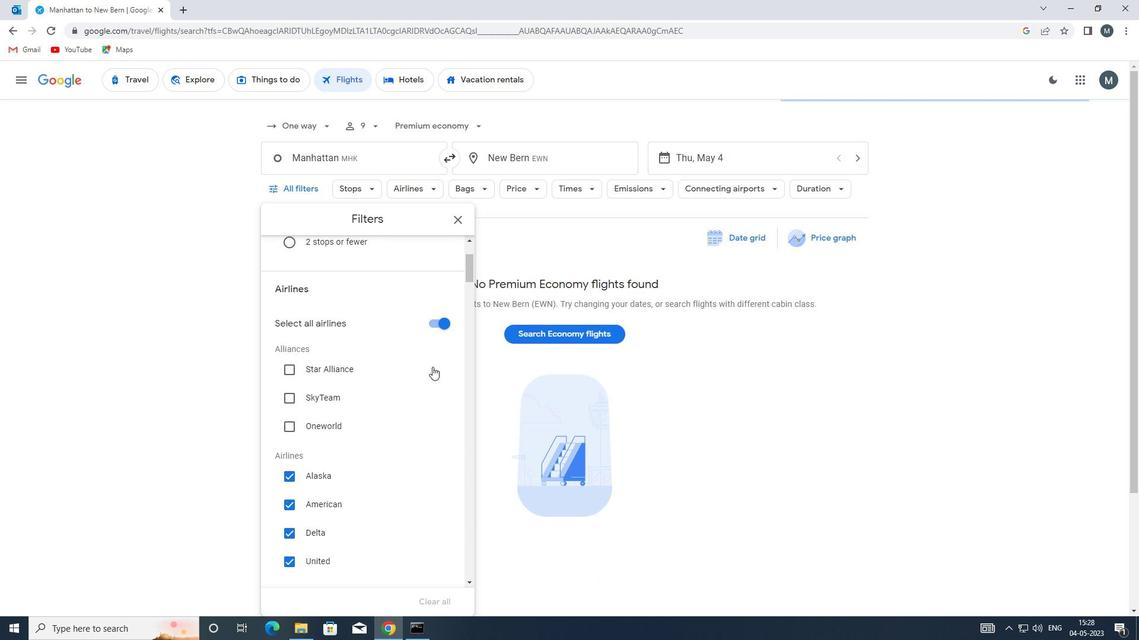 
Action: Mouse pressed left at (430, 321)
Screenshot: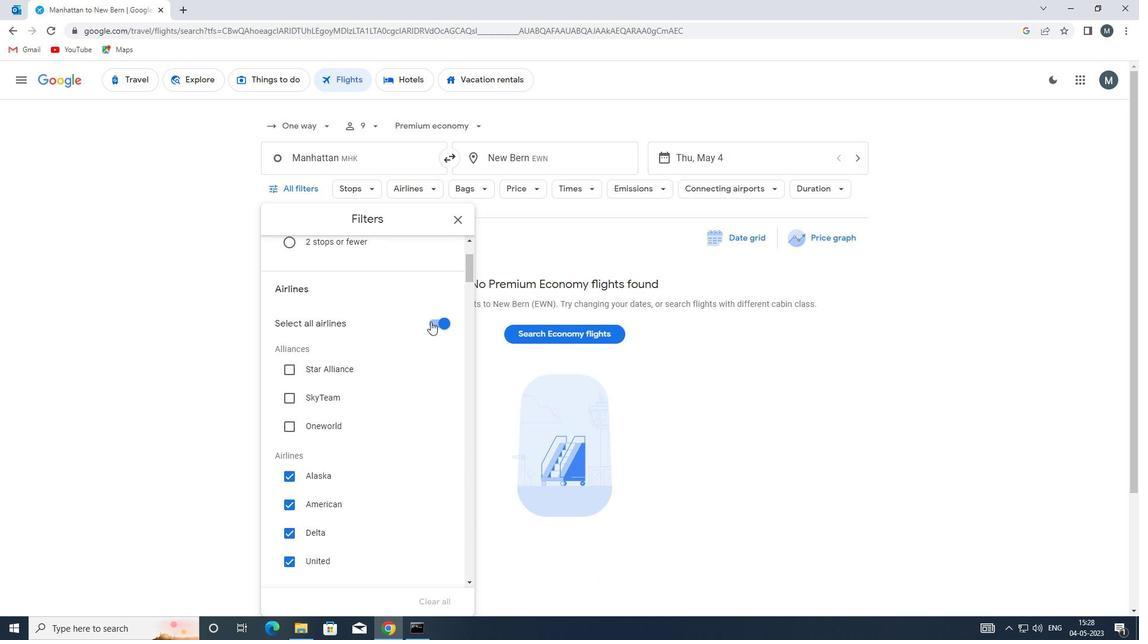 
Action: Mouse moved to (372, 367)
Screenshot: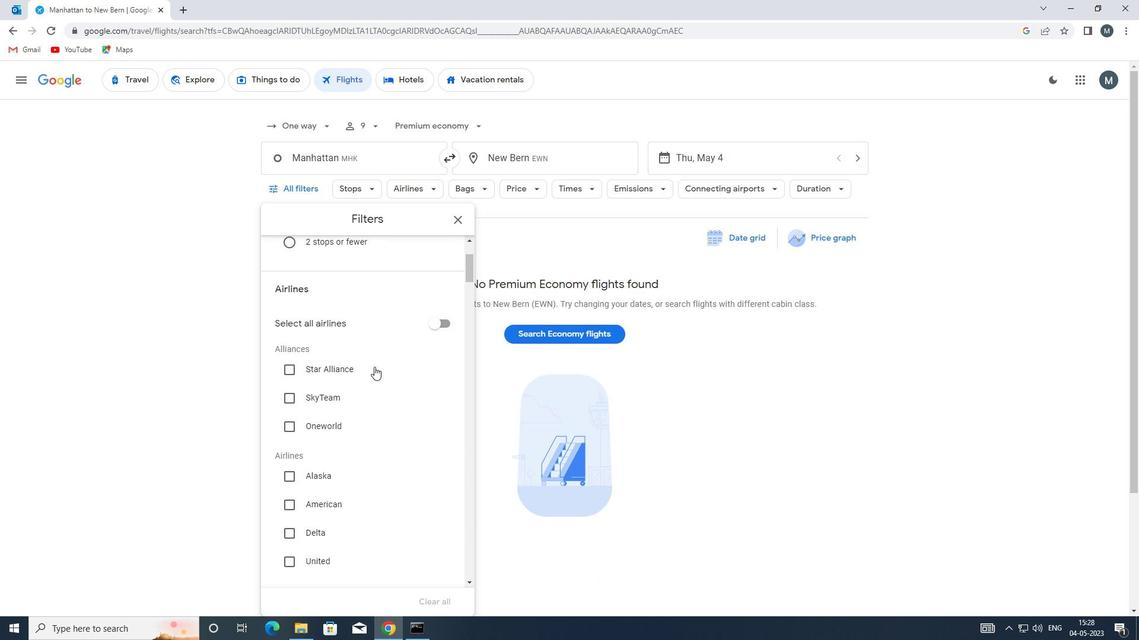 
Action: Mouse scrolled (372, 367) with delta (0, 0)
Screenshot: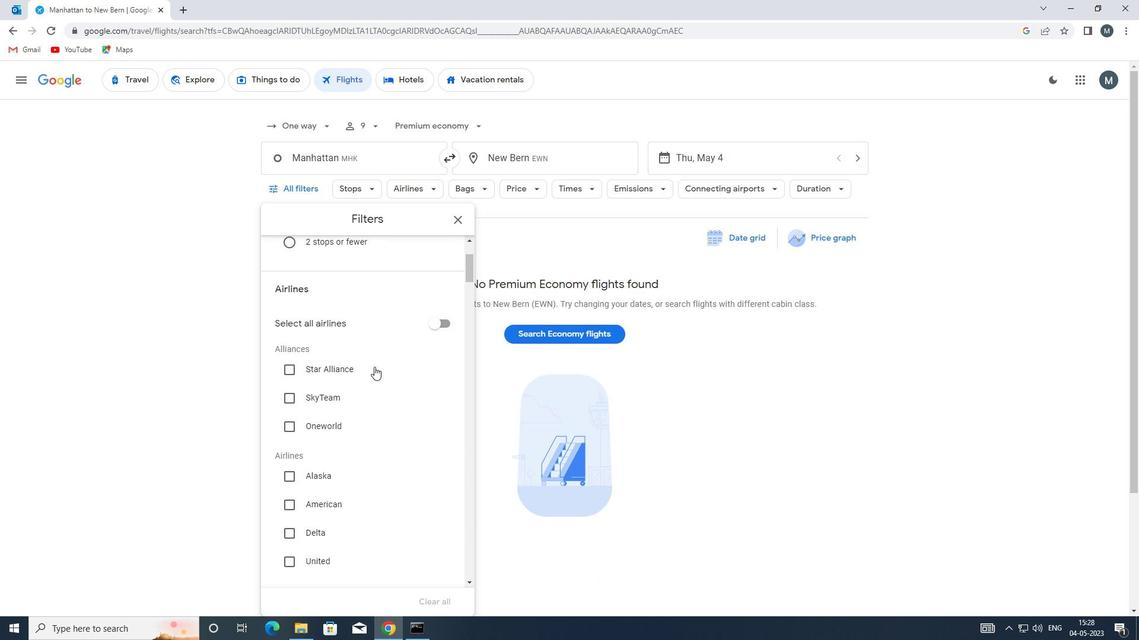 
Action: Mouse moved to (372, 368)
Screenshot: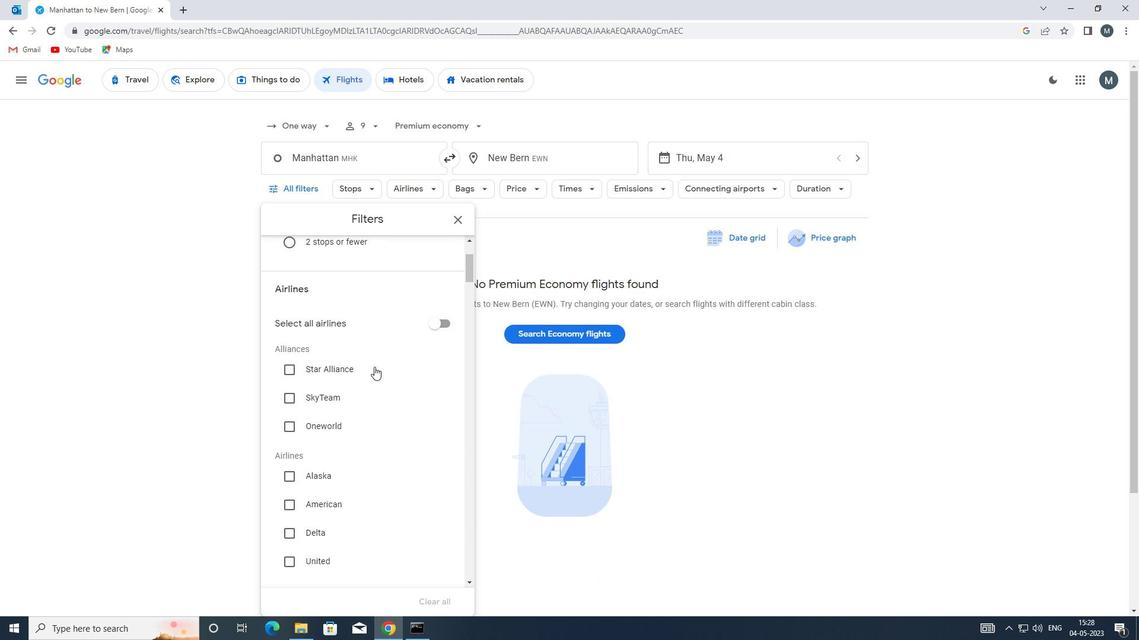 
Action: Mouse scrolled (372, 367) with delta (0, 0)
Screenshot: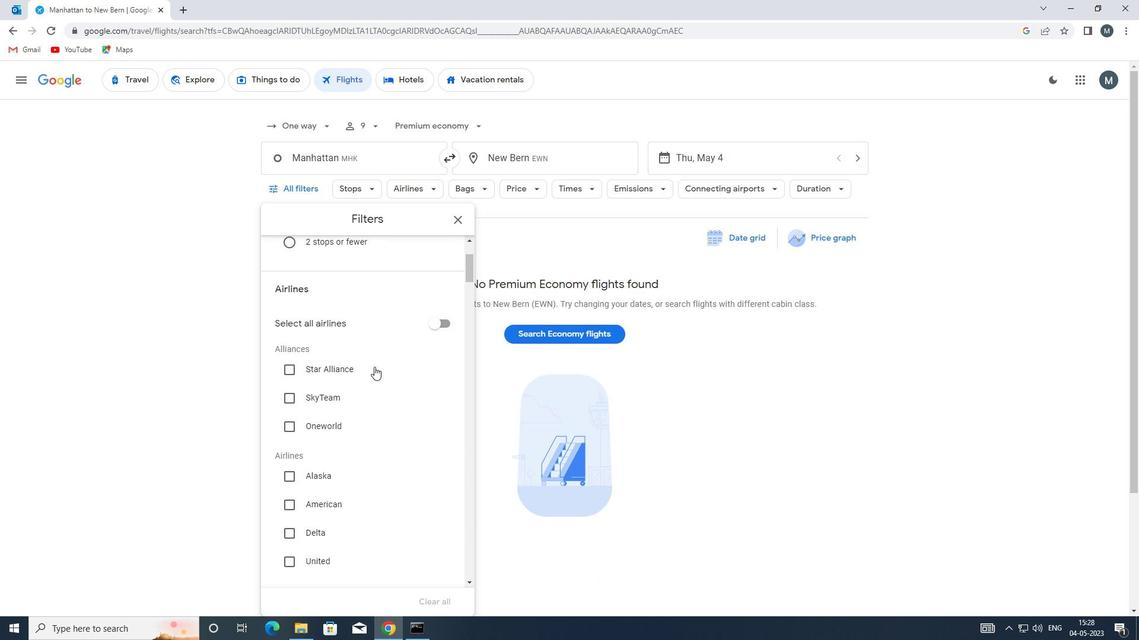 
Action: Mouse moved to (335, 350)
Screenshot: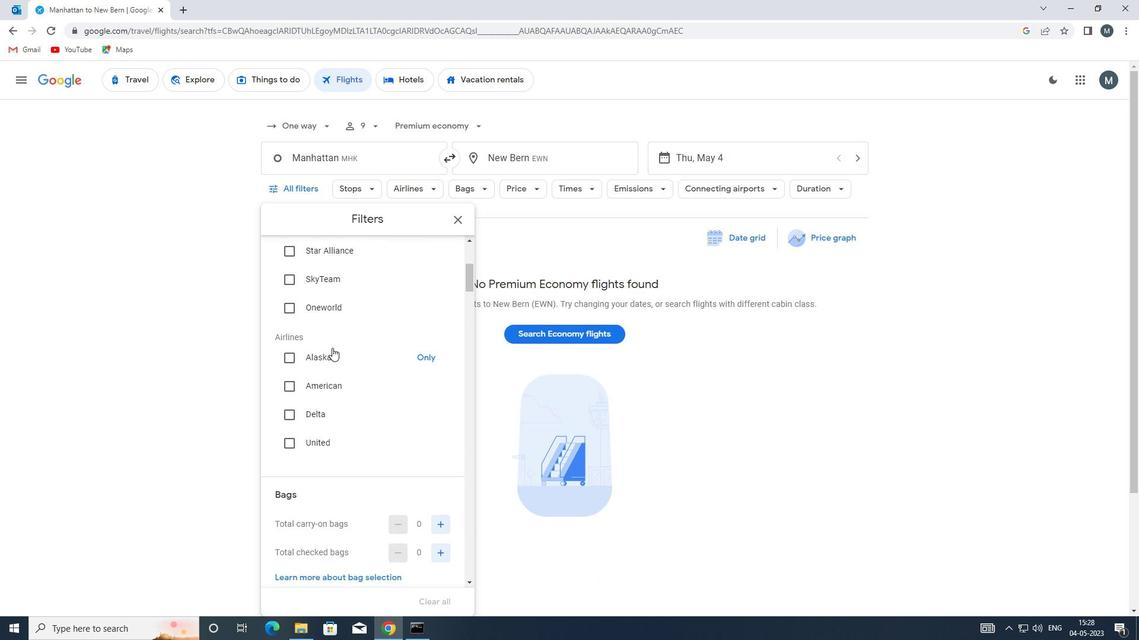 
Action: Mouse scrolled (335, 349) with delta (0, 0)
Screenshot: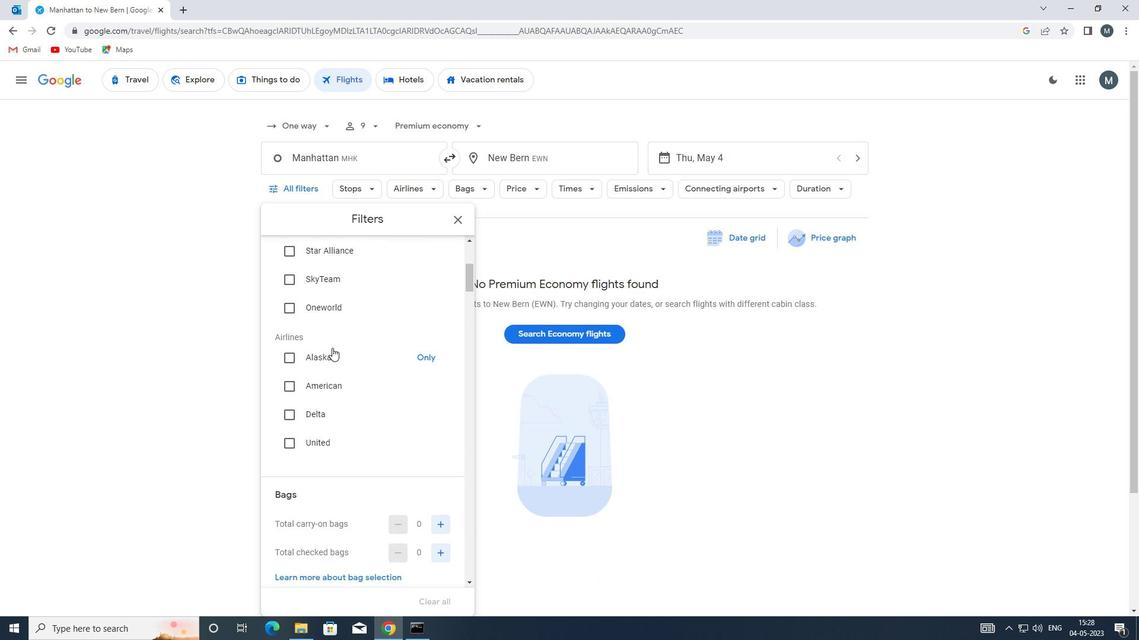 
Action: Mouse moved to (347, 359)
Screenshot: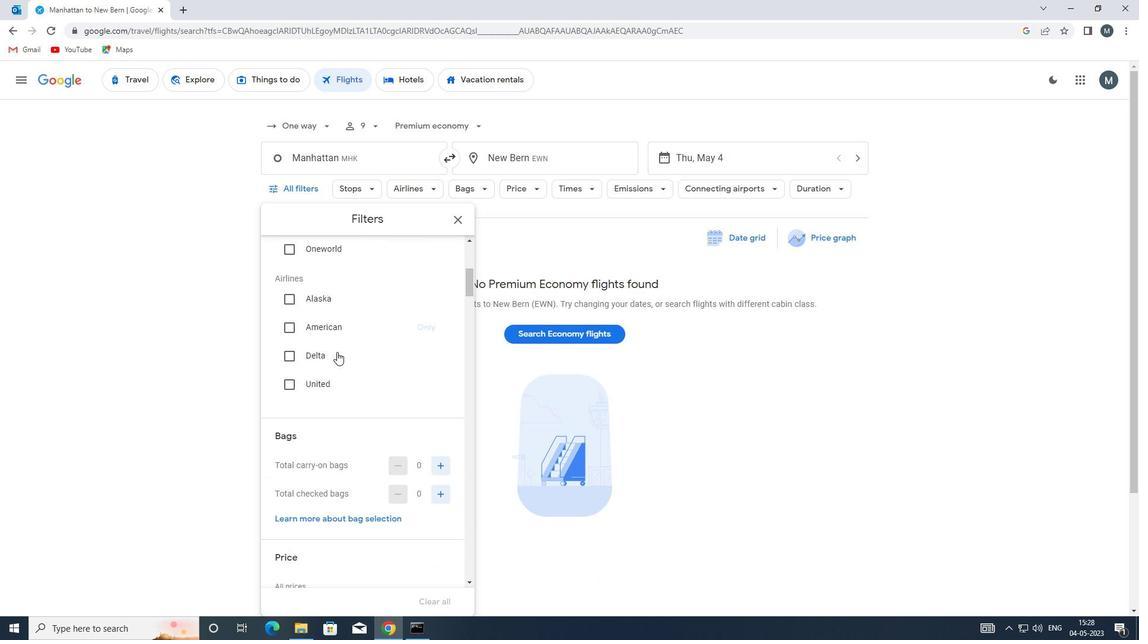 
Action: Mouse scrolled (347, 358) with delta (0, 0)
Screenshot: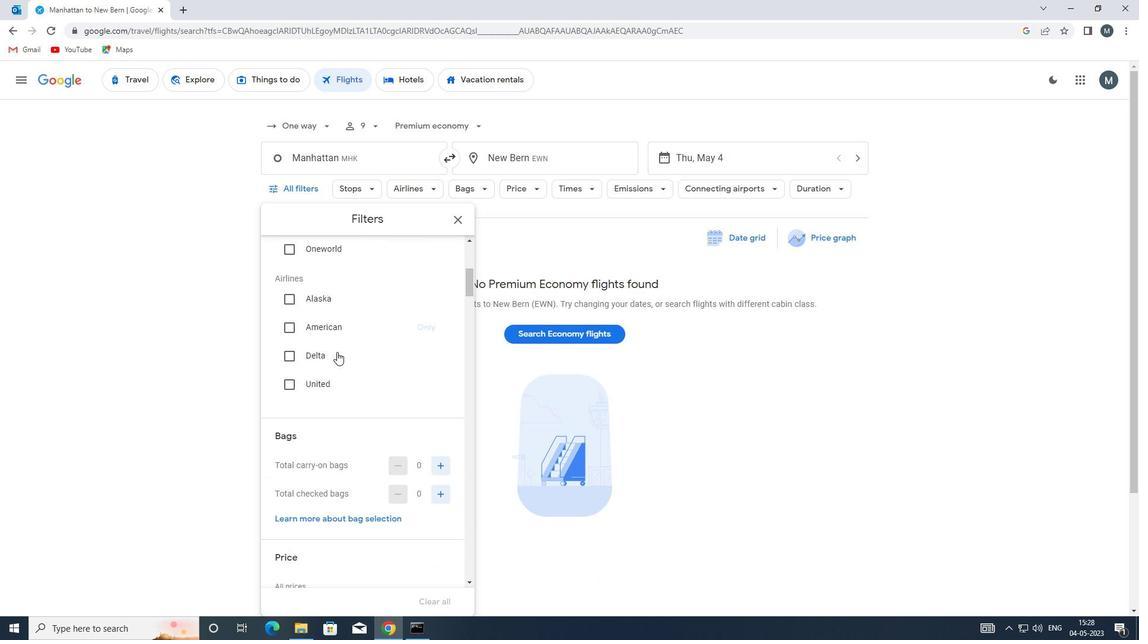 
Action: Mouse moved to (362, 358)
Screenshot: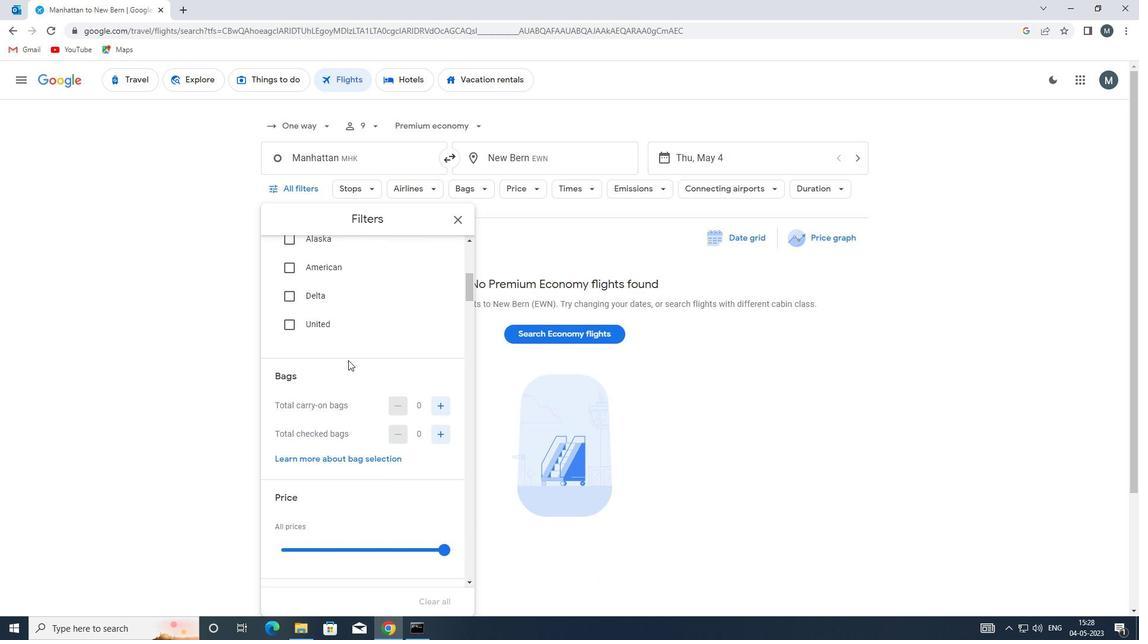 
Action: Mouse scrolled (362, 357) with delta (0, 0)
Screenshot: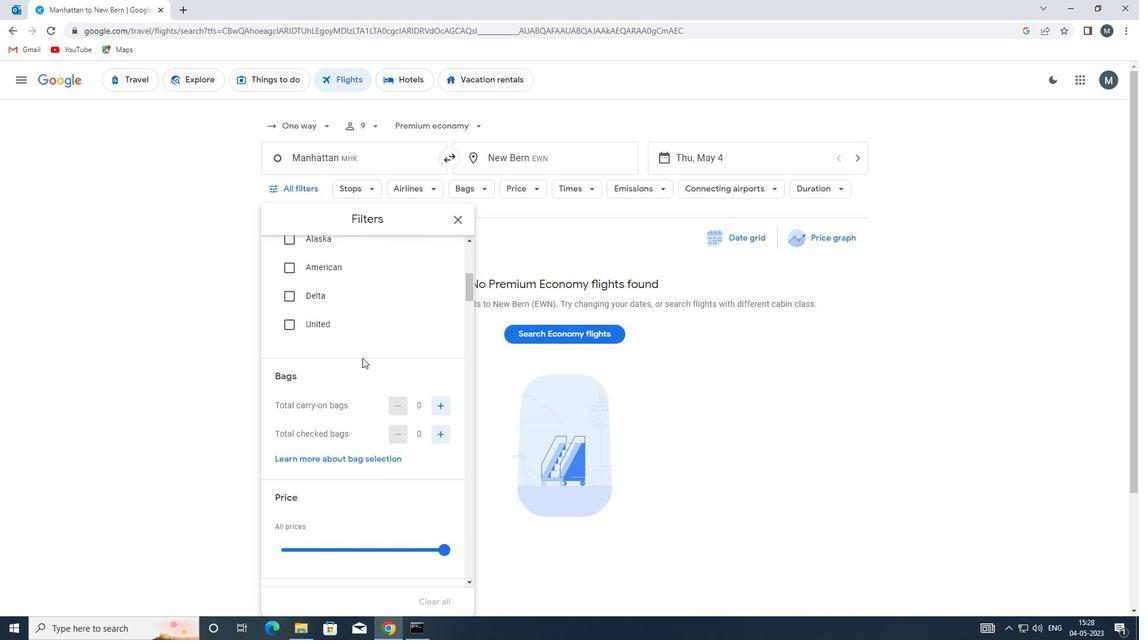 
Action: Mouse moved to (434, 374)
Screenshot: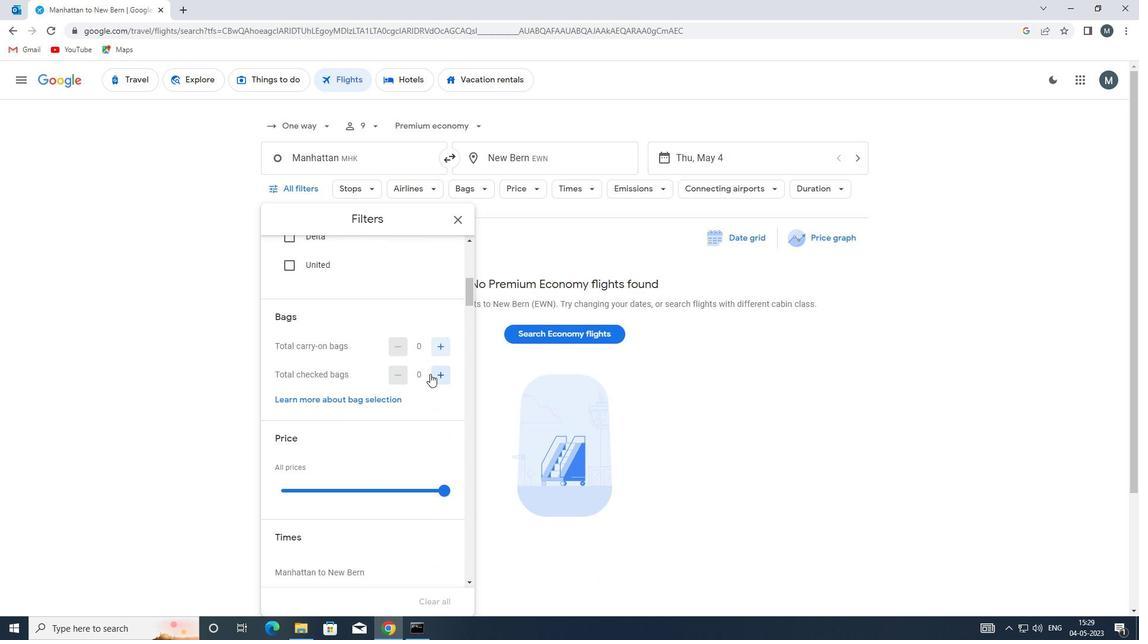 
Action: Mouse pressed left at (434, 374)
Screenshot: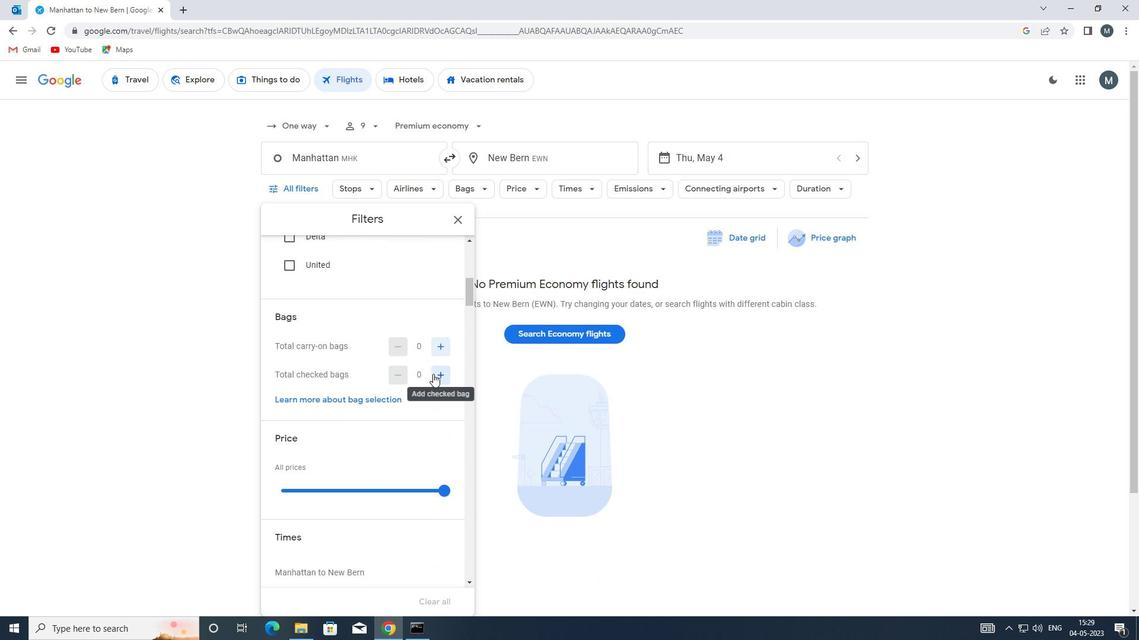 
Action: Mouse pressed left at (434, 374)
Screenshot: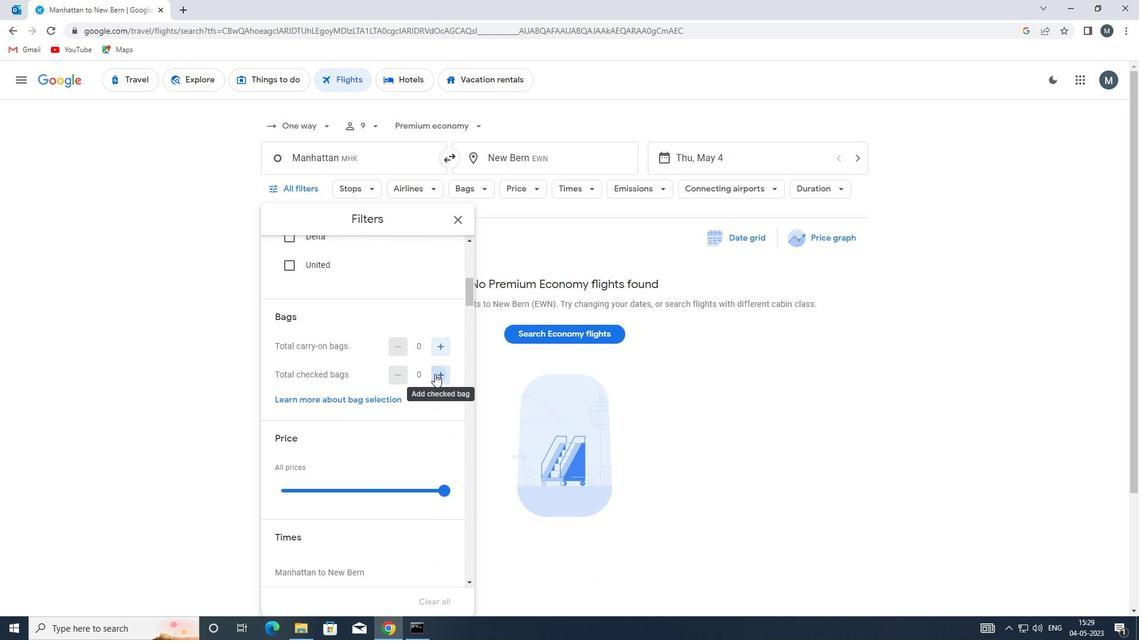 
Action: Mouse moved to (340, 348)
Screenshot: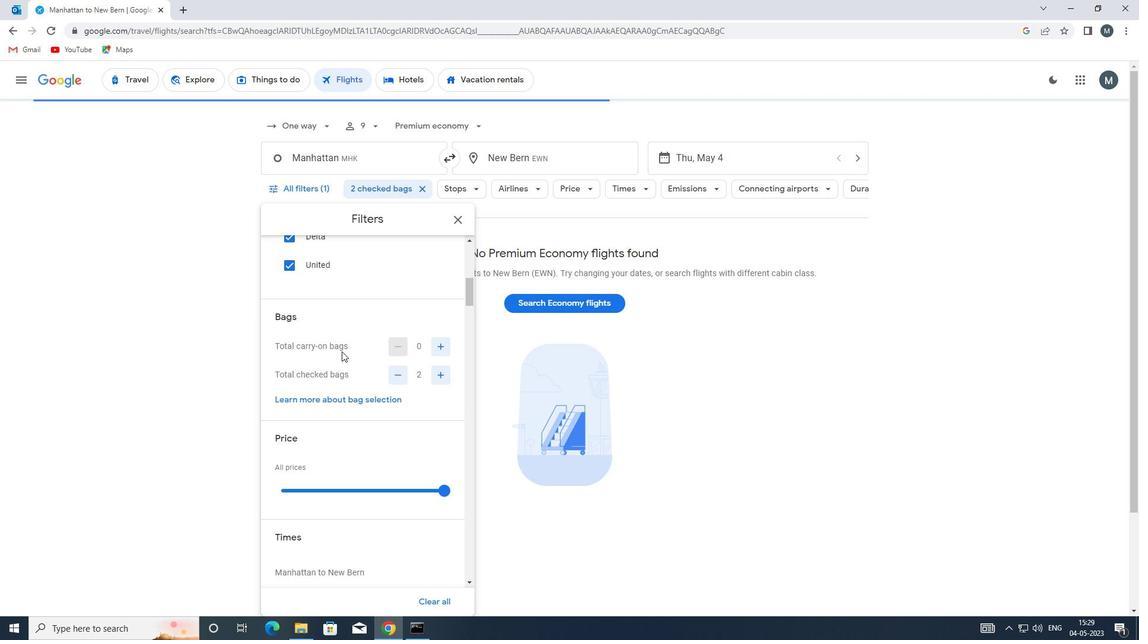 
Action: Mouse scrolled (340, 347) with delta (0, 0)
Screenshot: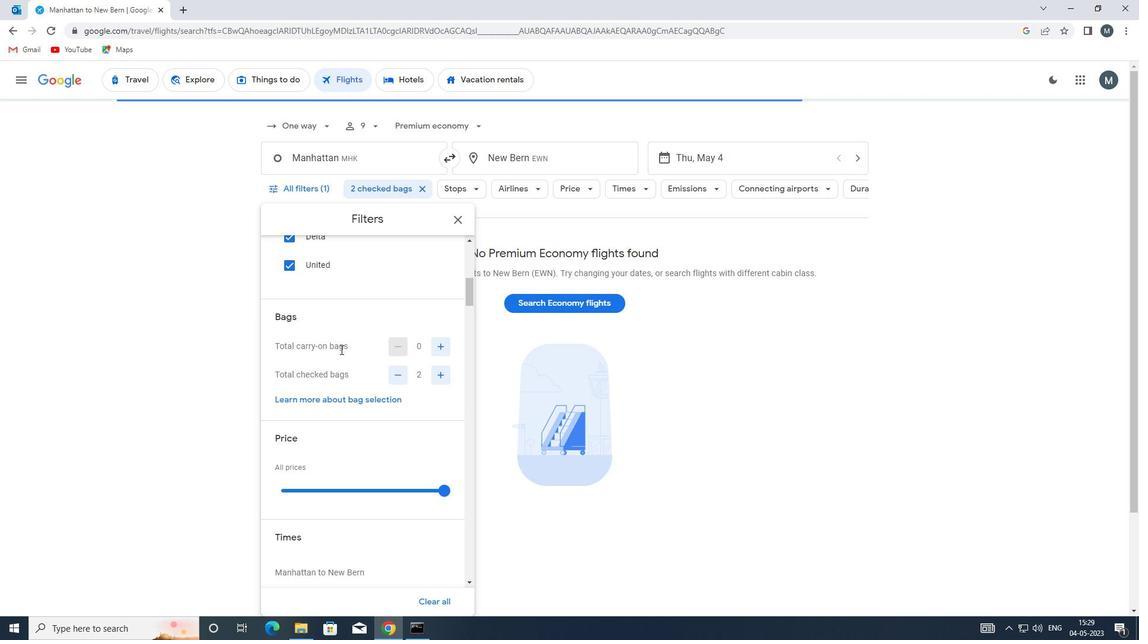 
Action: Mouse scrolled (340, 347) with delta (0, 0)
Screenshot: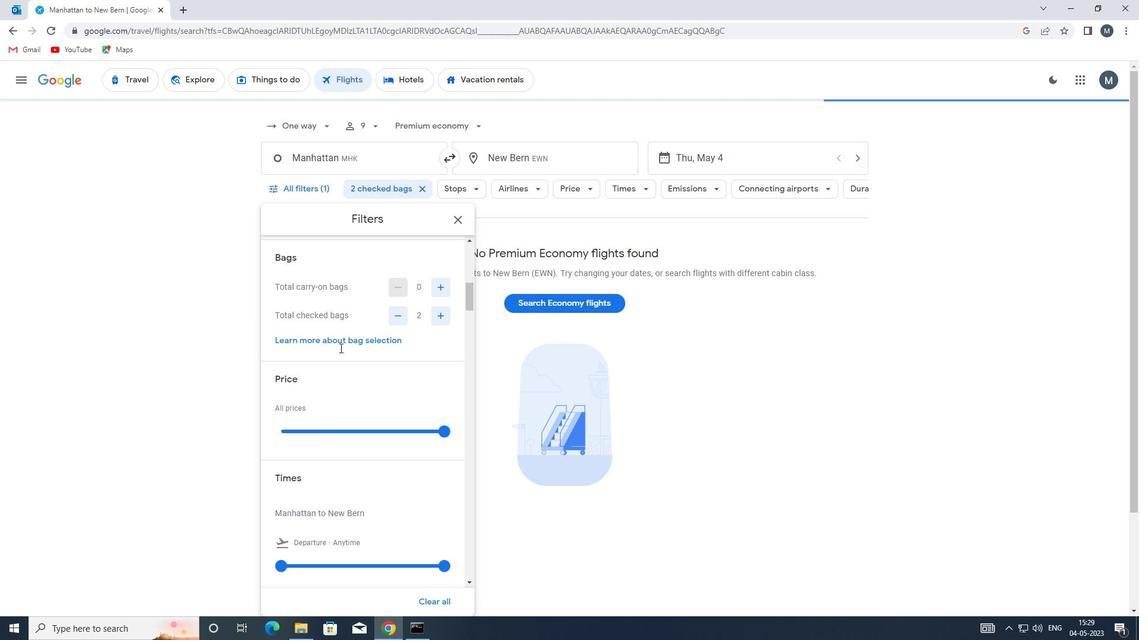 
Action: Mouse moved to (329, 372)
Screenshot: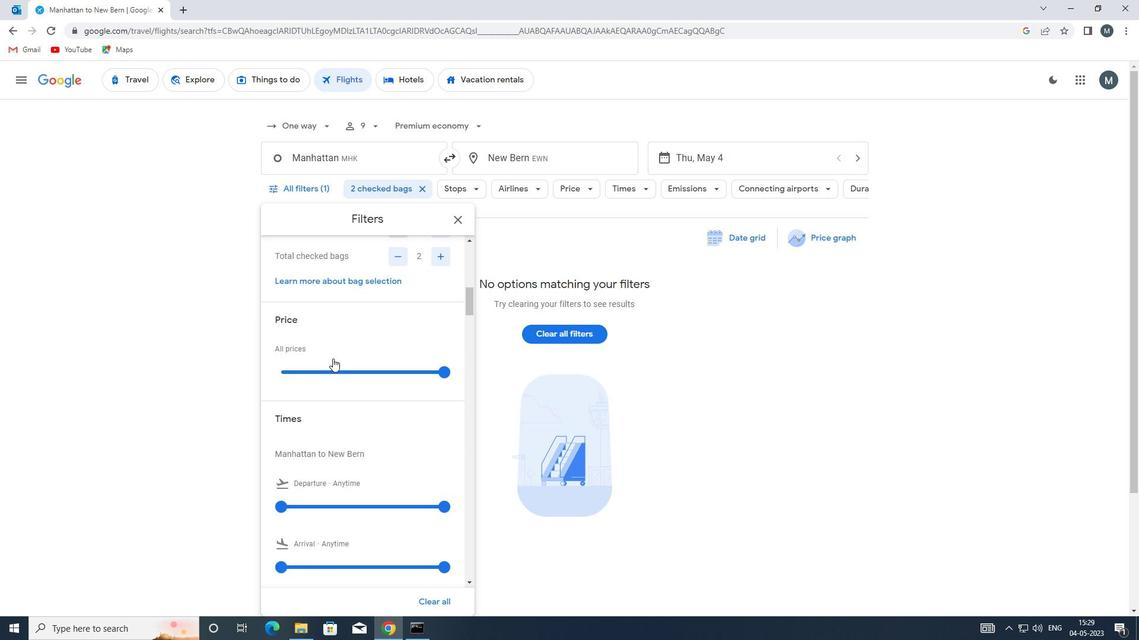 
Action: Mouse pressed left at (329, 372)
Screenshot: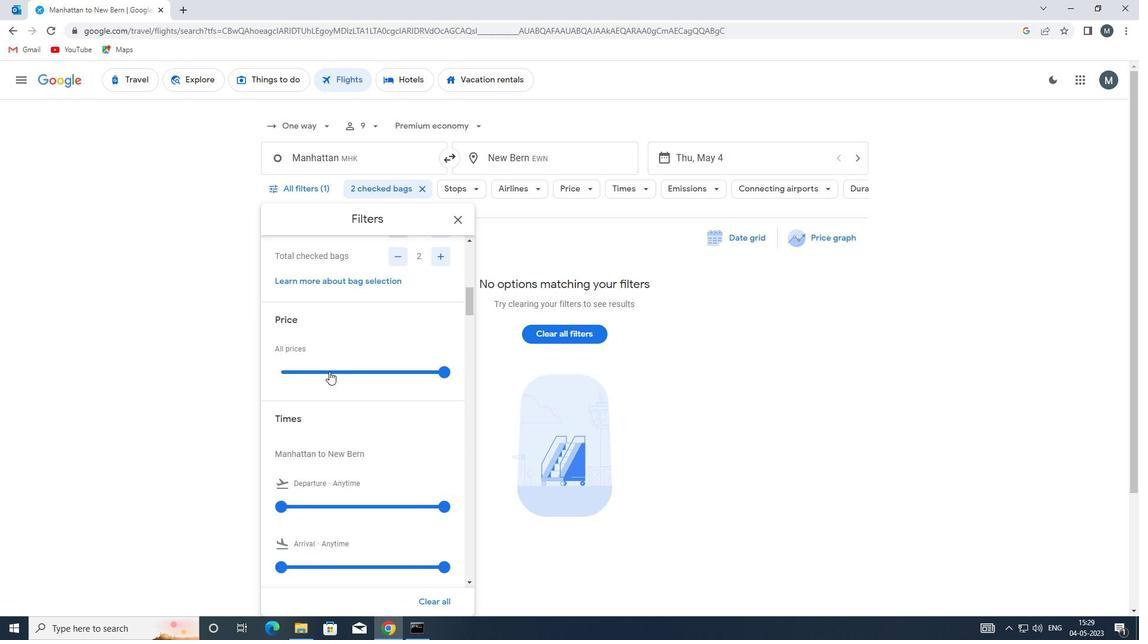 
Action: Mouse pressed left at (329, 372)
Screenshot: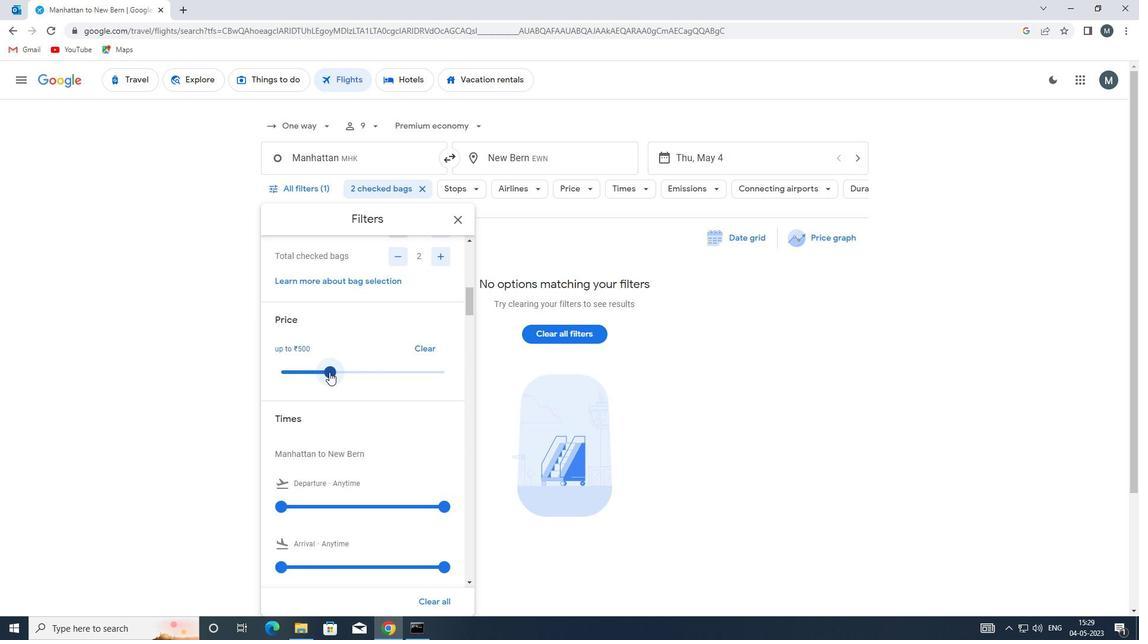 
Action: Mouse moved to (390, 367)
Screenshot: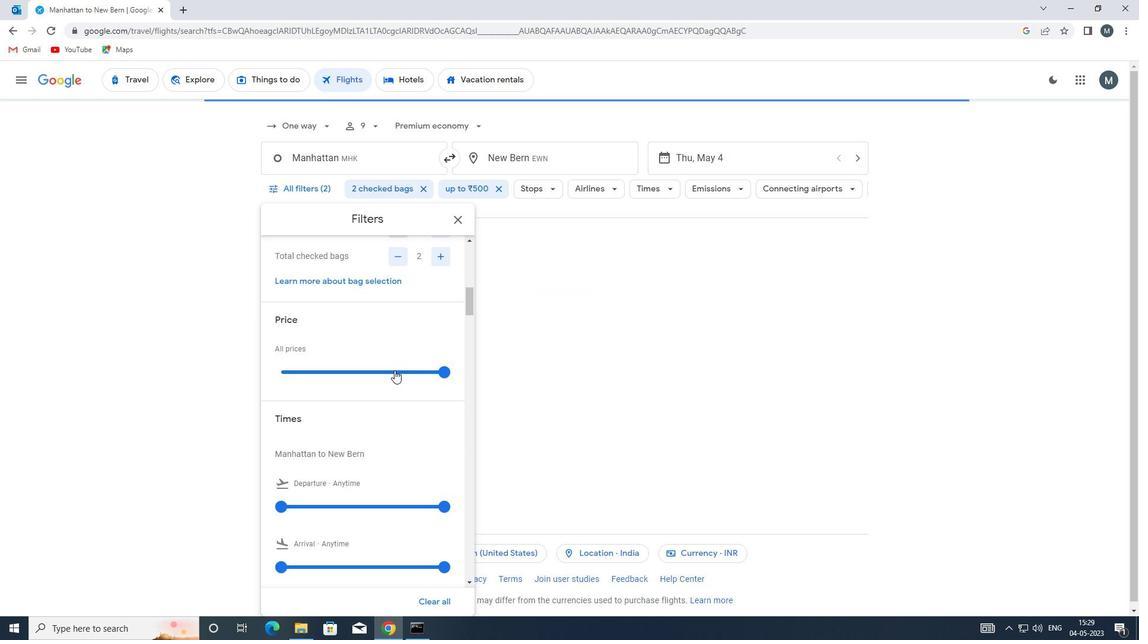 
Action: Mouse scrolled (390, 367) with delta (0, 0)
Screenshot: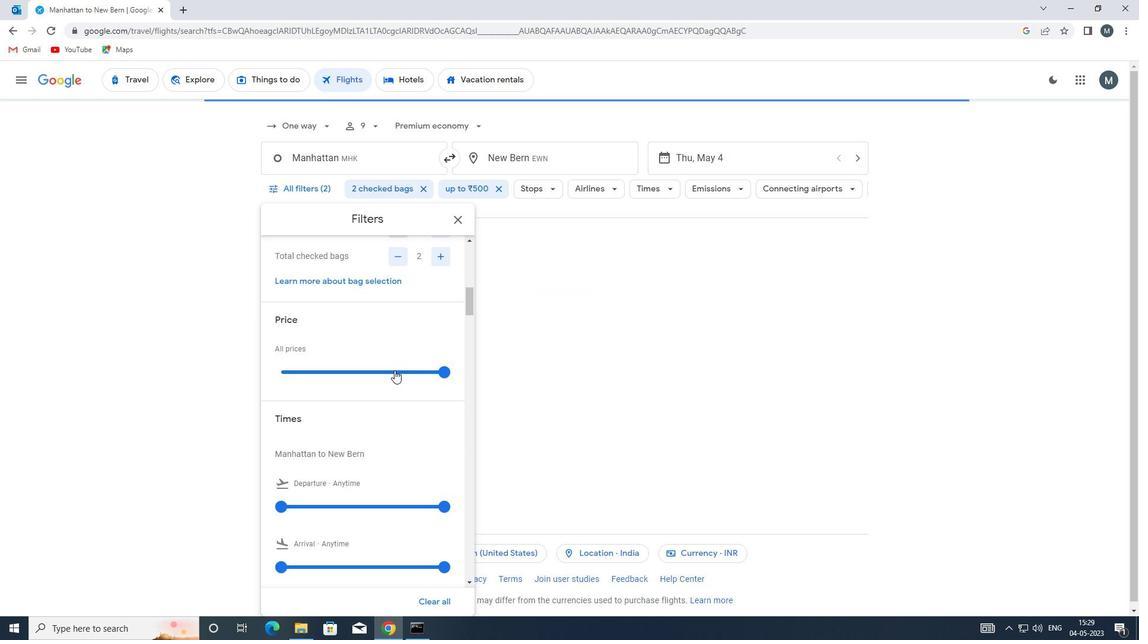 
Action: Mouse moved to (343, 338)
Screenshot: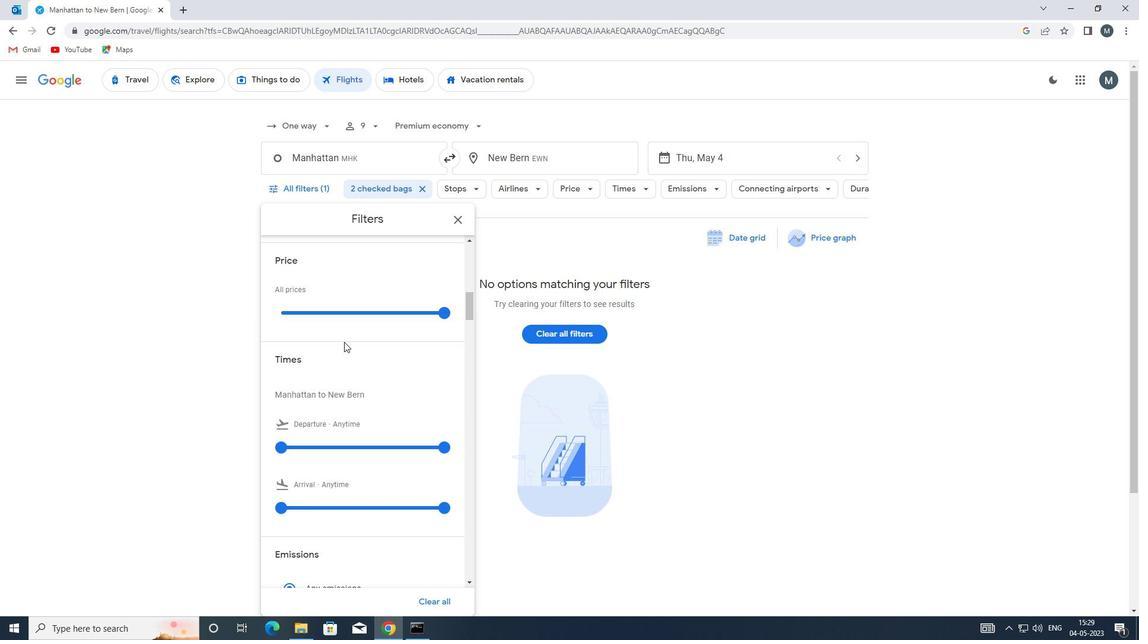
Action: Mouse scrolled (343, 337) with delta (0, 0)
Screenshot: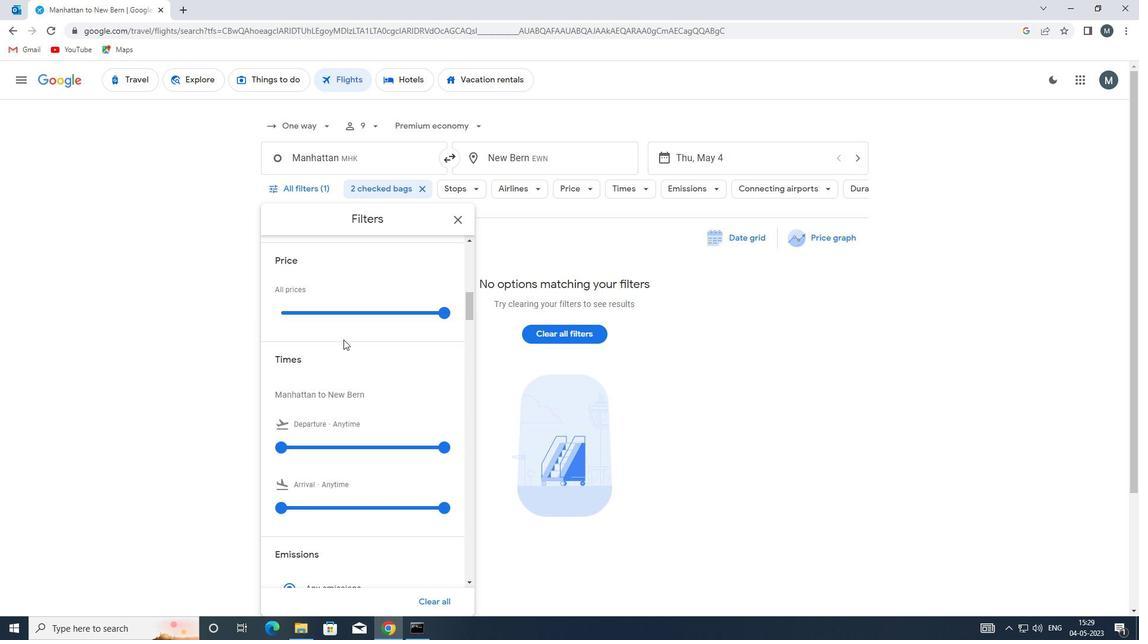 
Action: Mouse moved to (279, 375)
Screenshot: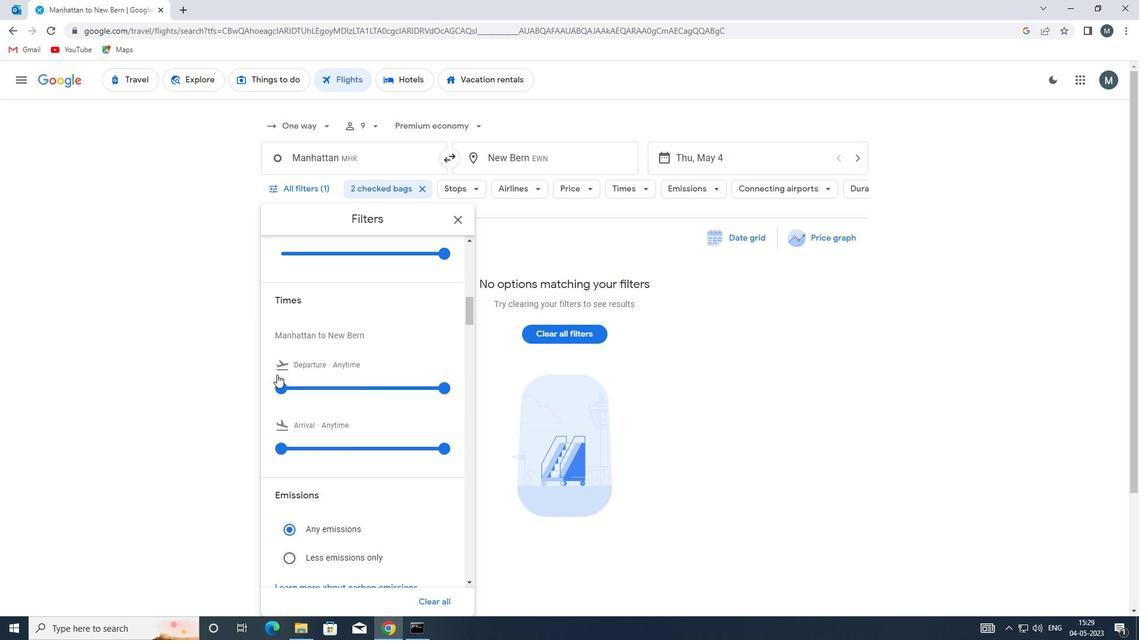 
Action: Mouse pressed left at (279, 375)
Screenshot: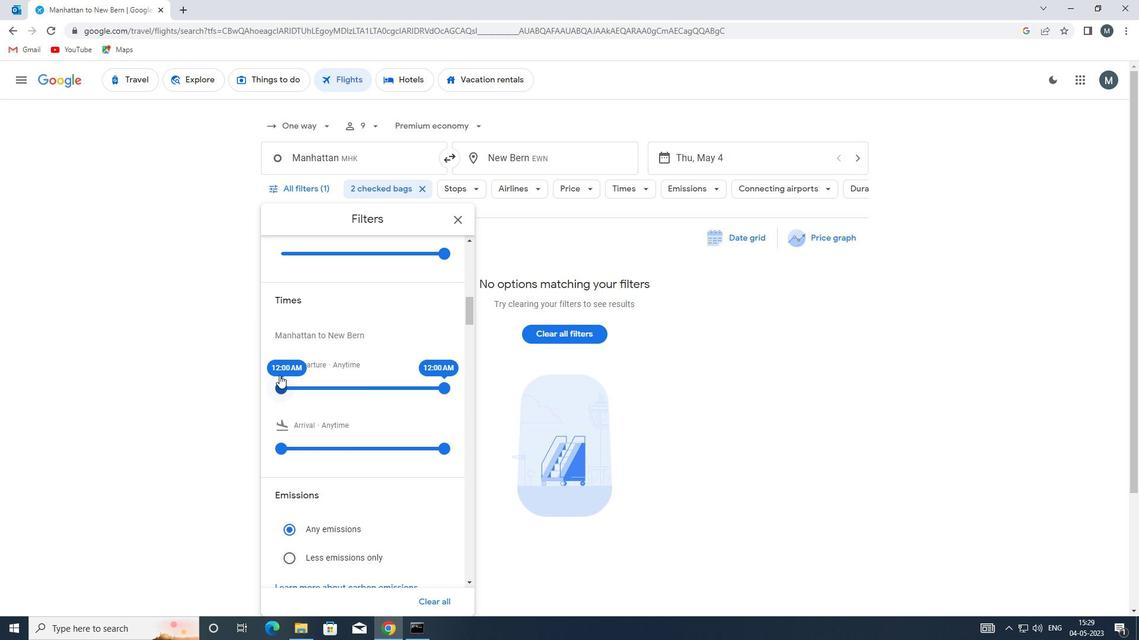 
Action: Mouse moved to (375, 384)
Screenshot: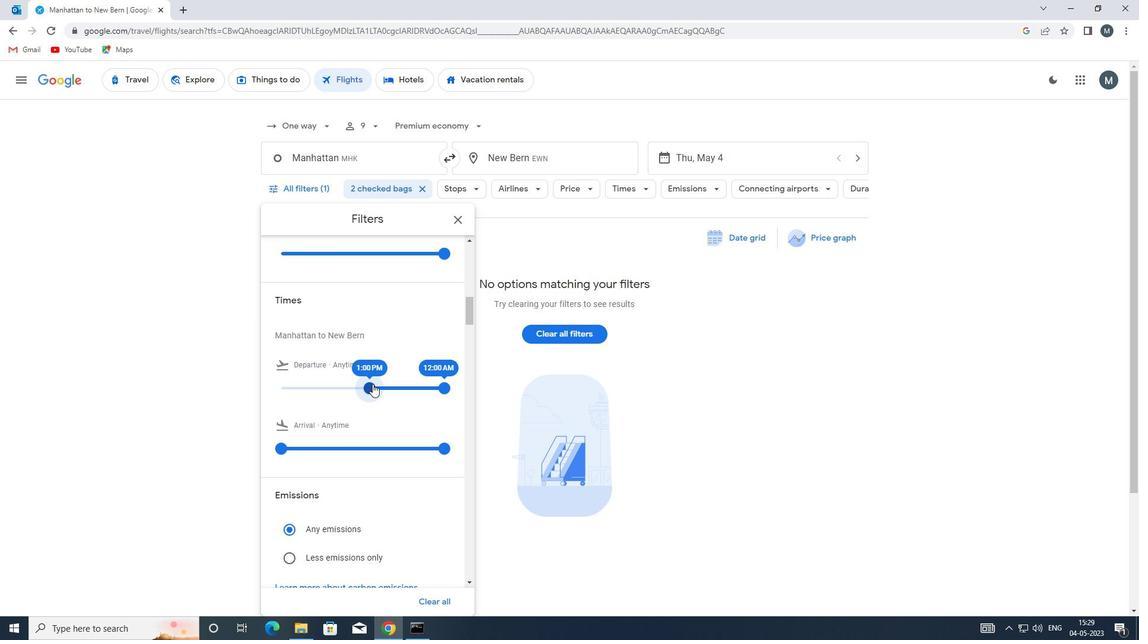 
Action: Mouse pressed left at (375, 384)
Screenshot: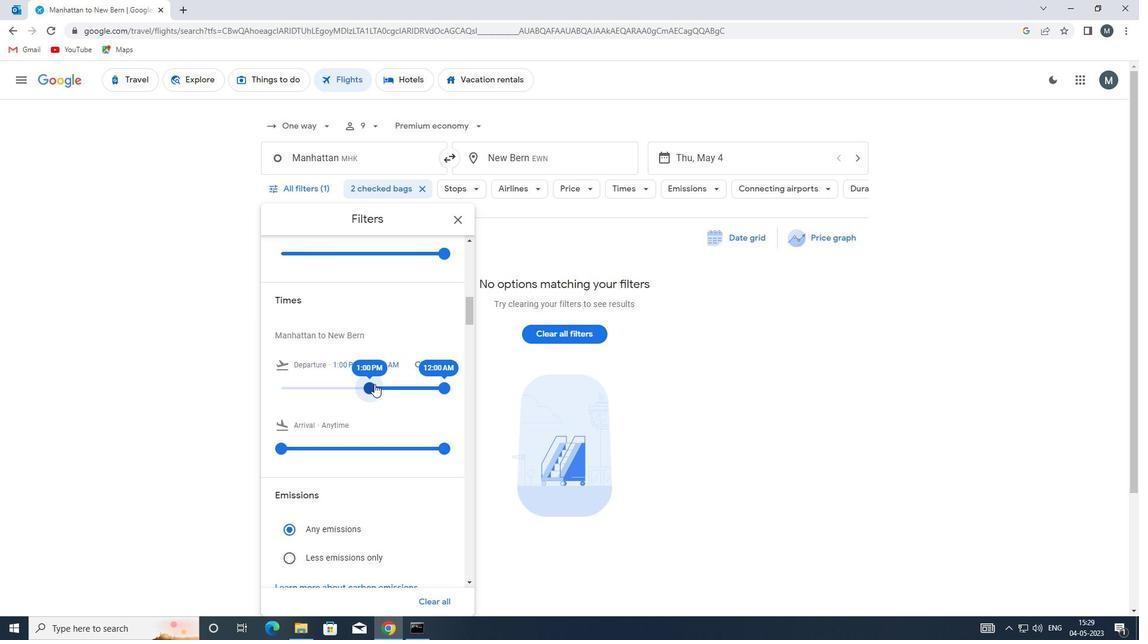 
Action: Mouse moved to (448, 382)
Screenshot: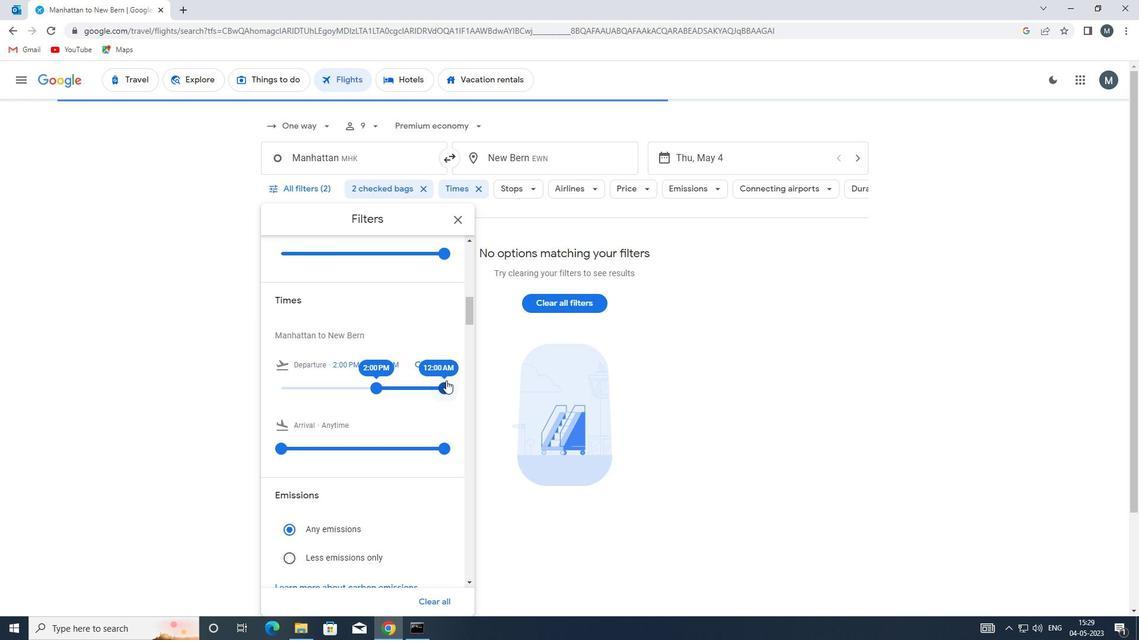 
Action: Mouse pressed left at (448, 382)
Screenshot: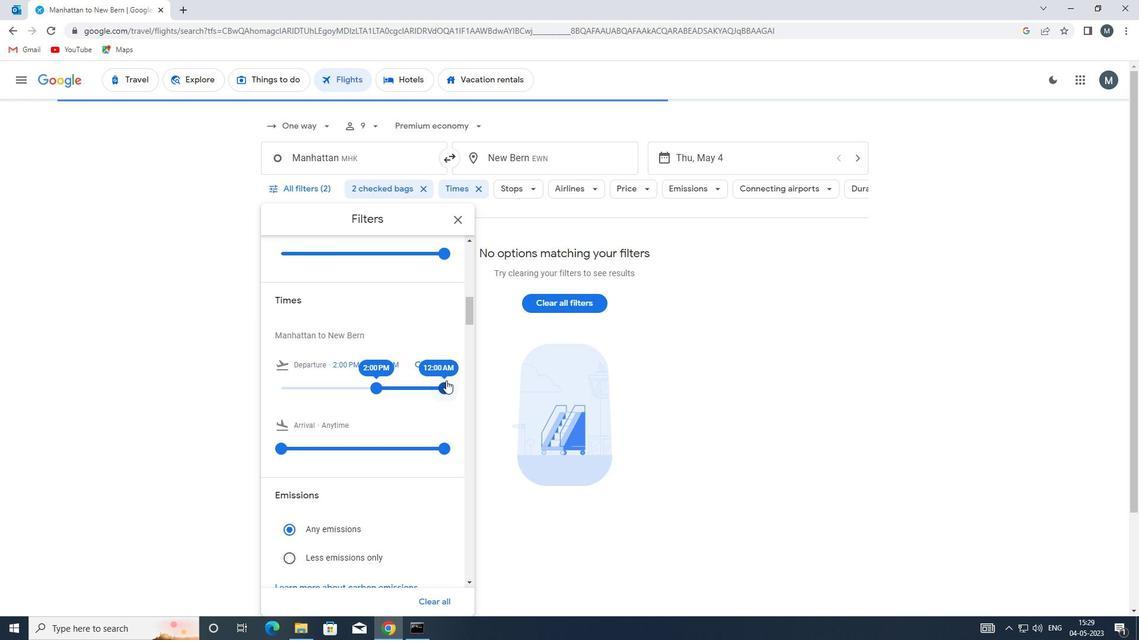 
Action: Mouse moved to (380, 380)
Screenshot: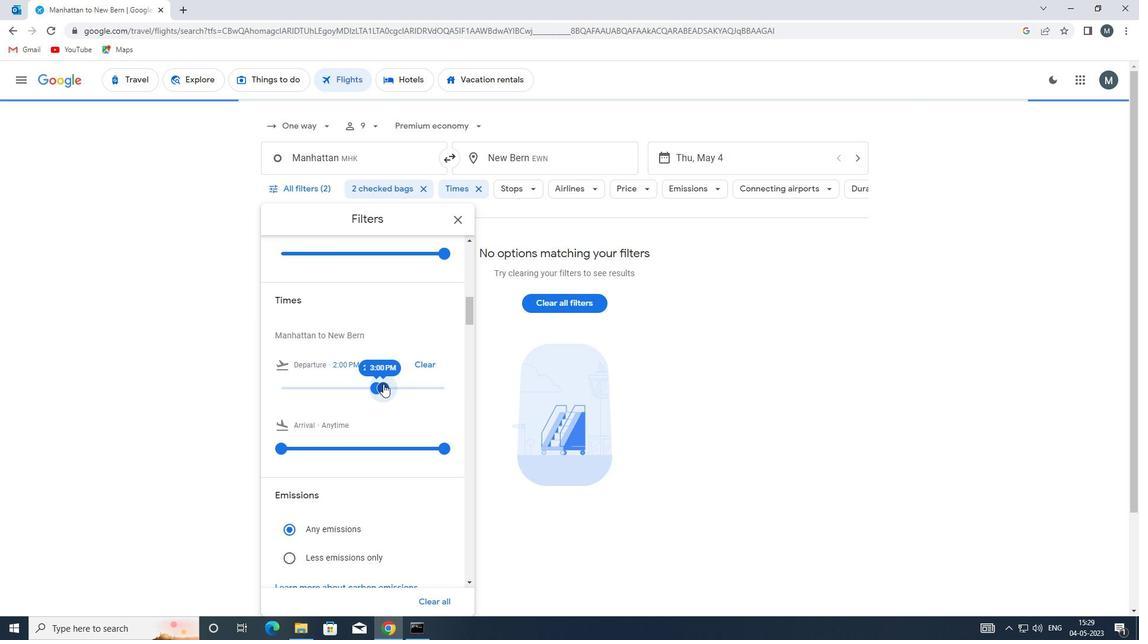 
Action: Mouse scrolled (380, 380) with delta (0, 0)
Screenshot: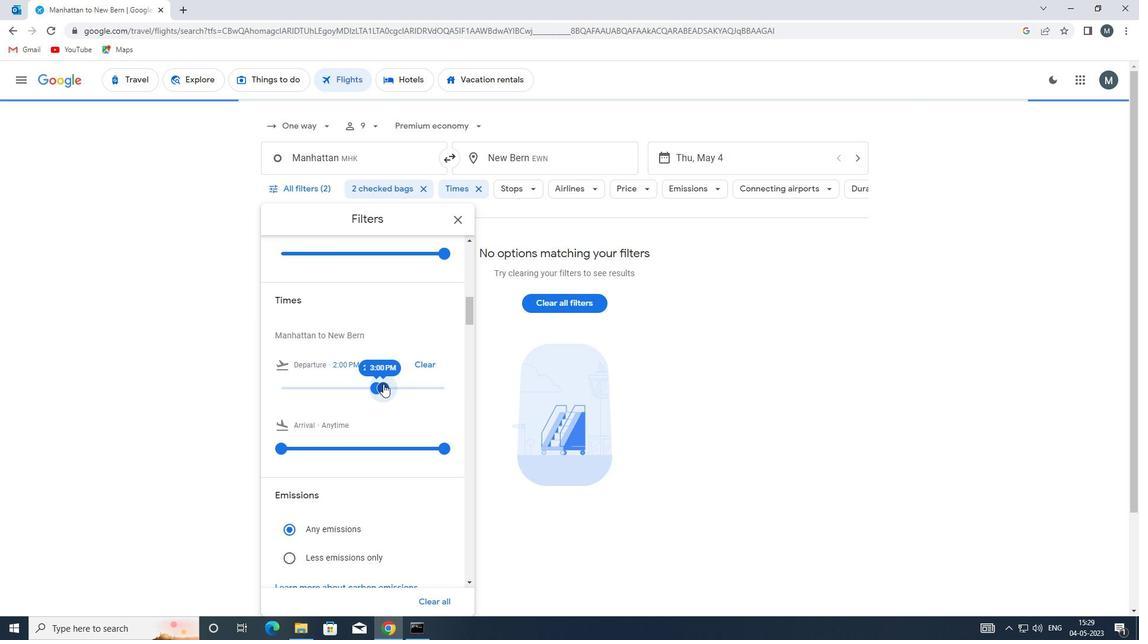 
Action: Mouse scrolled (380, 380) with delta (0, 0)
Screenshot: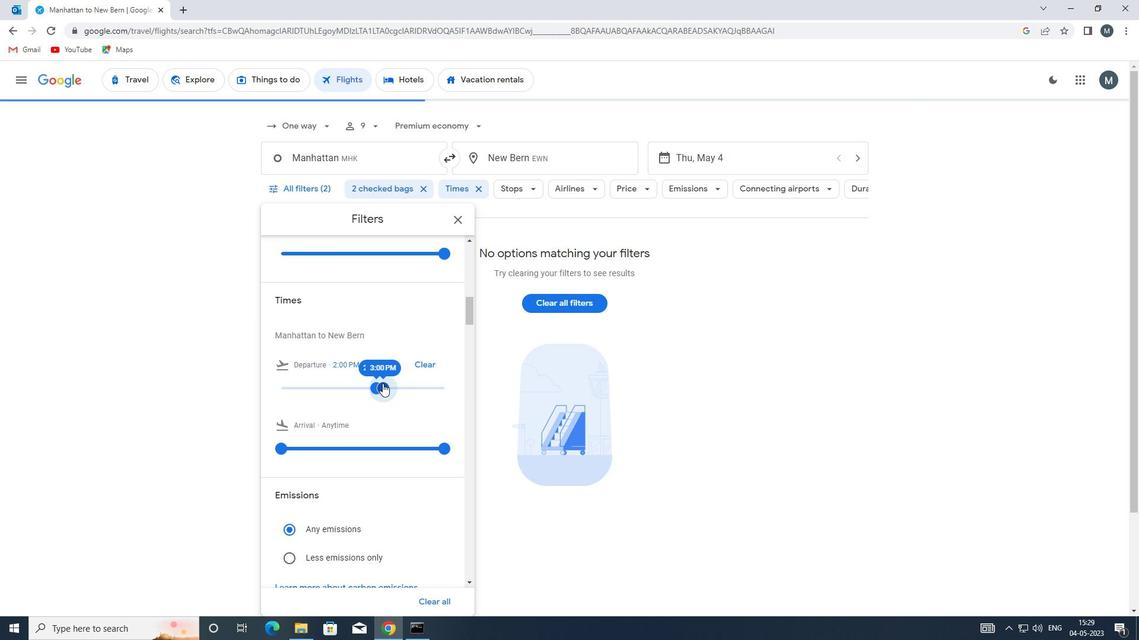 
Action: Mouse moved to (380, 379)
Screenshot: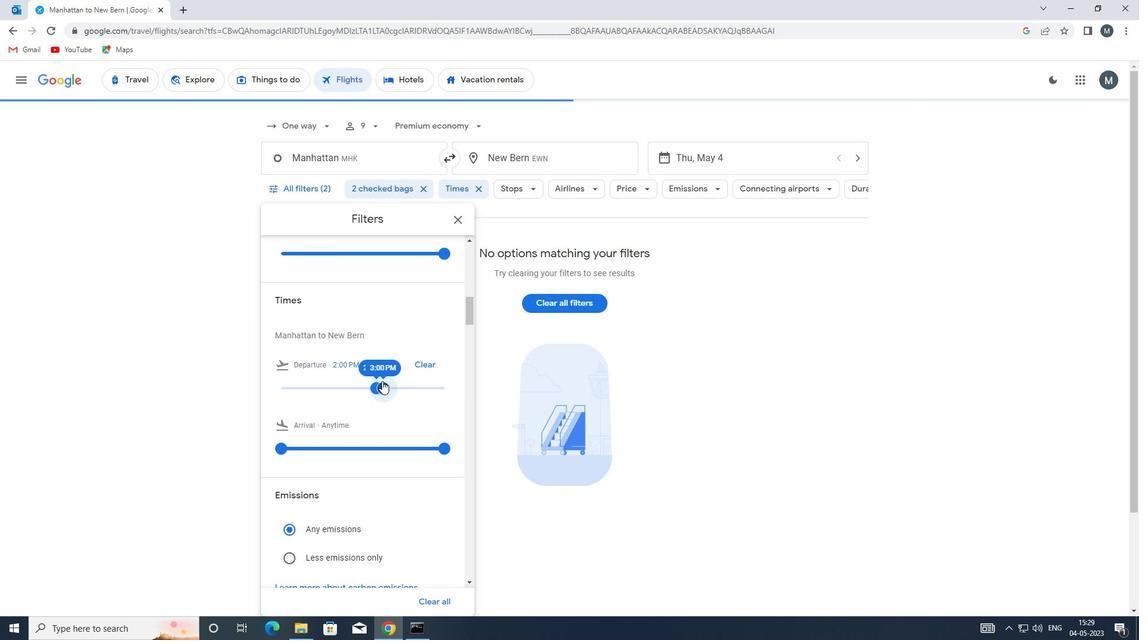 
Action: Mouse scrolled (380, 378) with delta (0, 0)
Screenshot: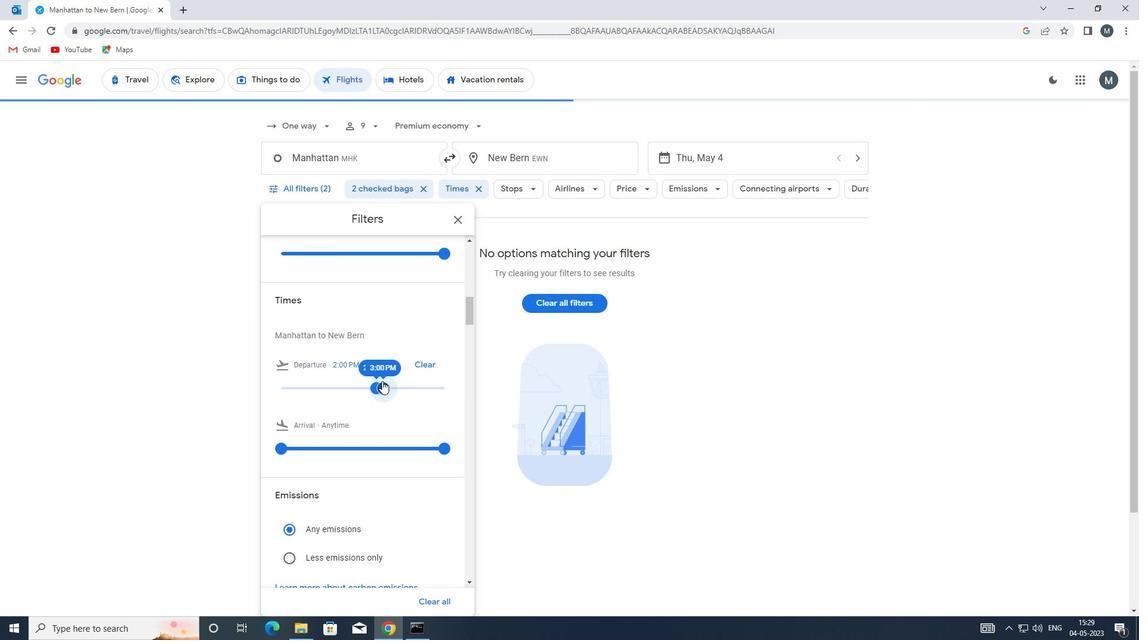 
Action: Mouse moved to (451, 217)
Screenshot: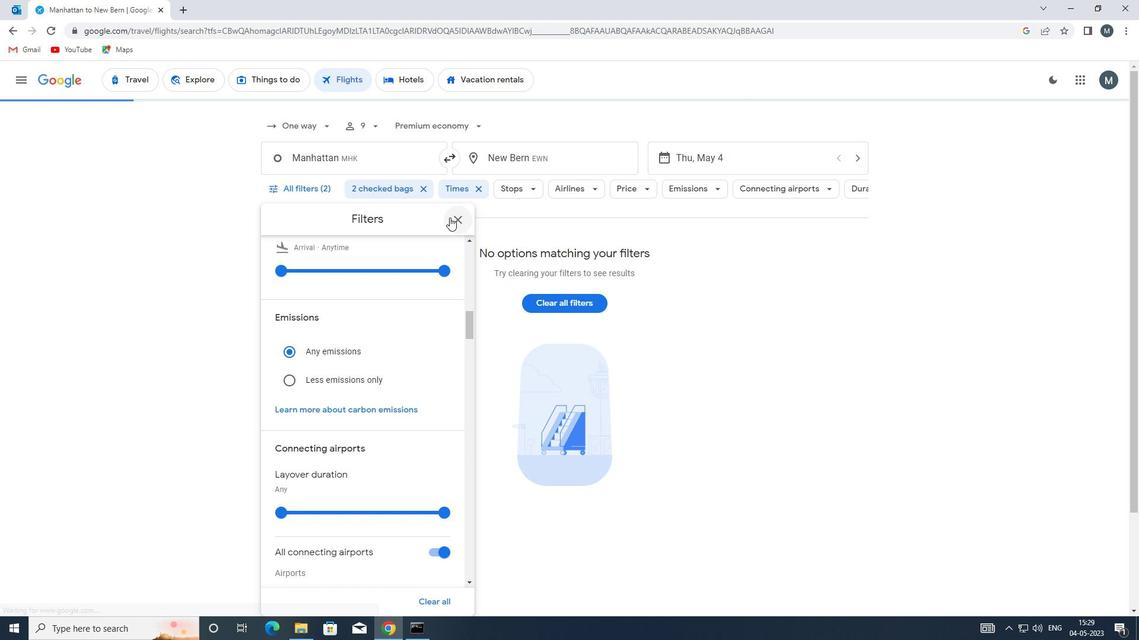 
Action: Mouse pressed left at (451, 217)
Screenshot: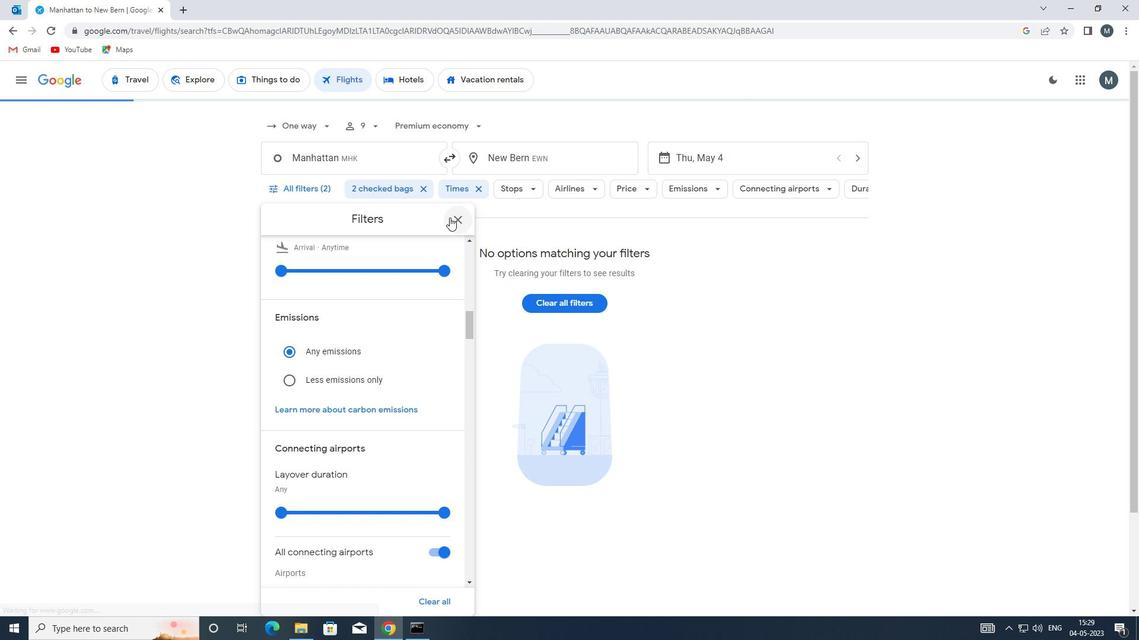 
Action: Mouse moved to (419, 284)
Screenshot: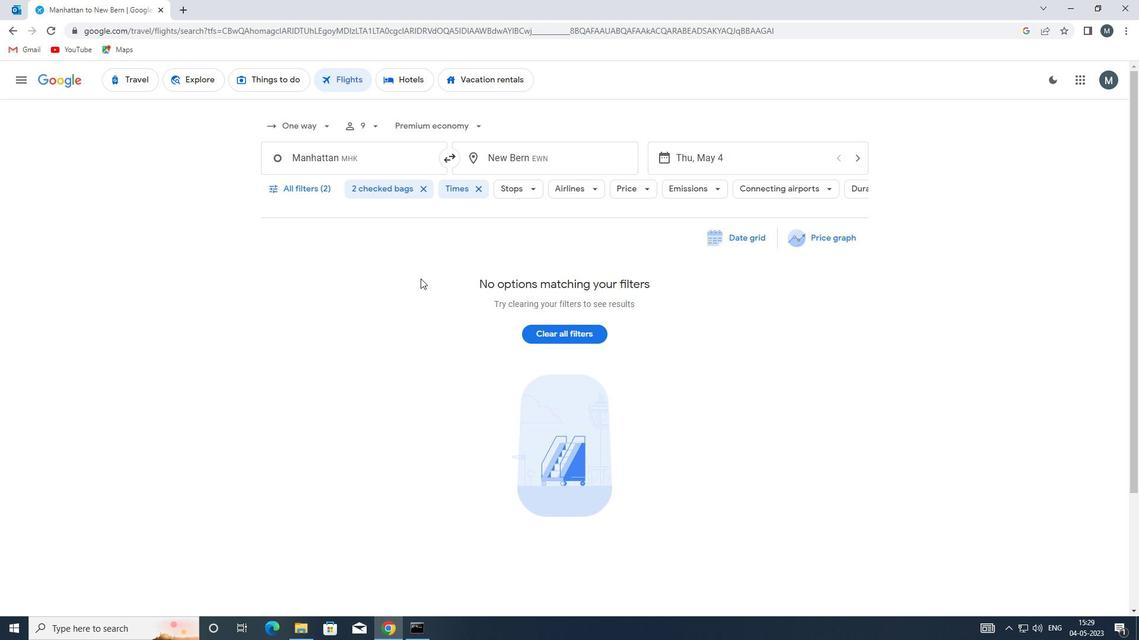 
